 Task: Select the in-Editor option in the preview.
Action: Mouse moved to (41, 638)
Screenshot: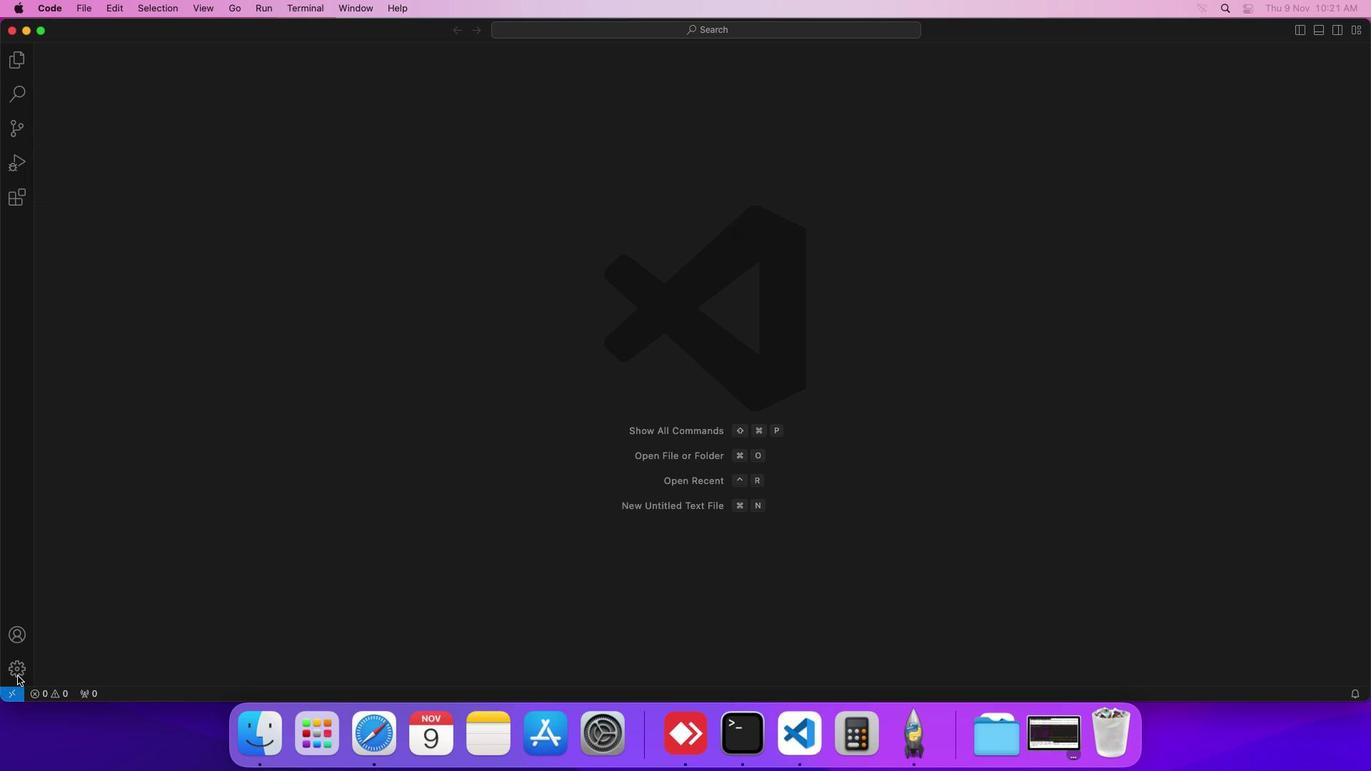 
Action: Mouse pressed left at (41, 638)
Screenshot: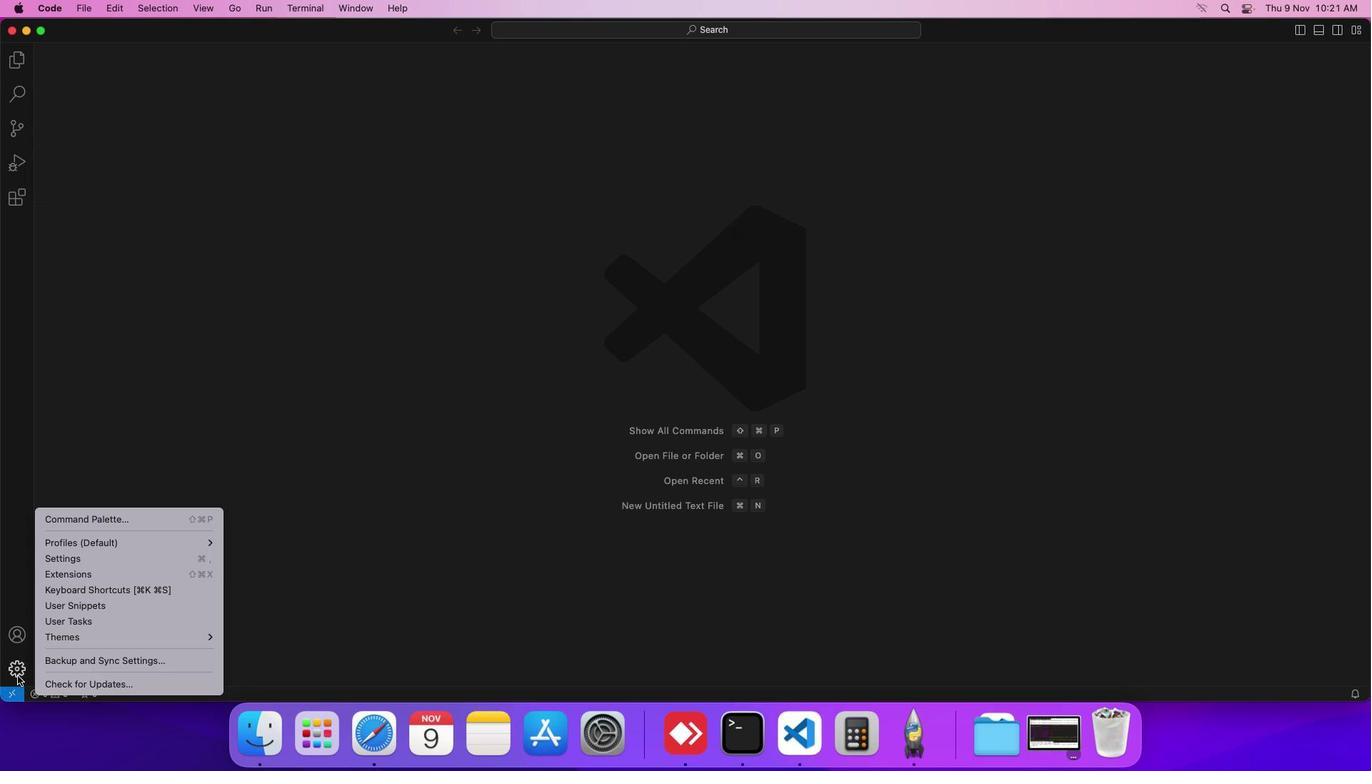 
Action: Mouse moved to (151, 549)
Screenshot: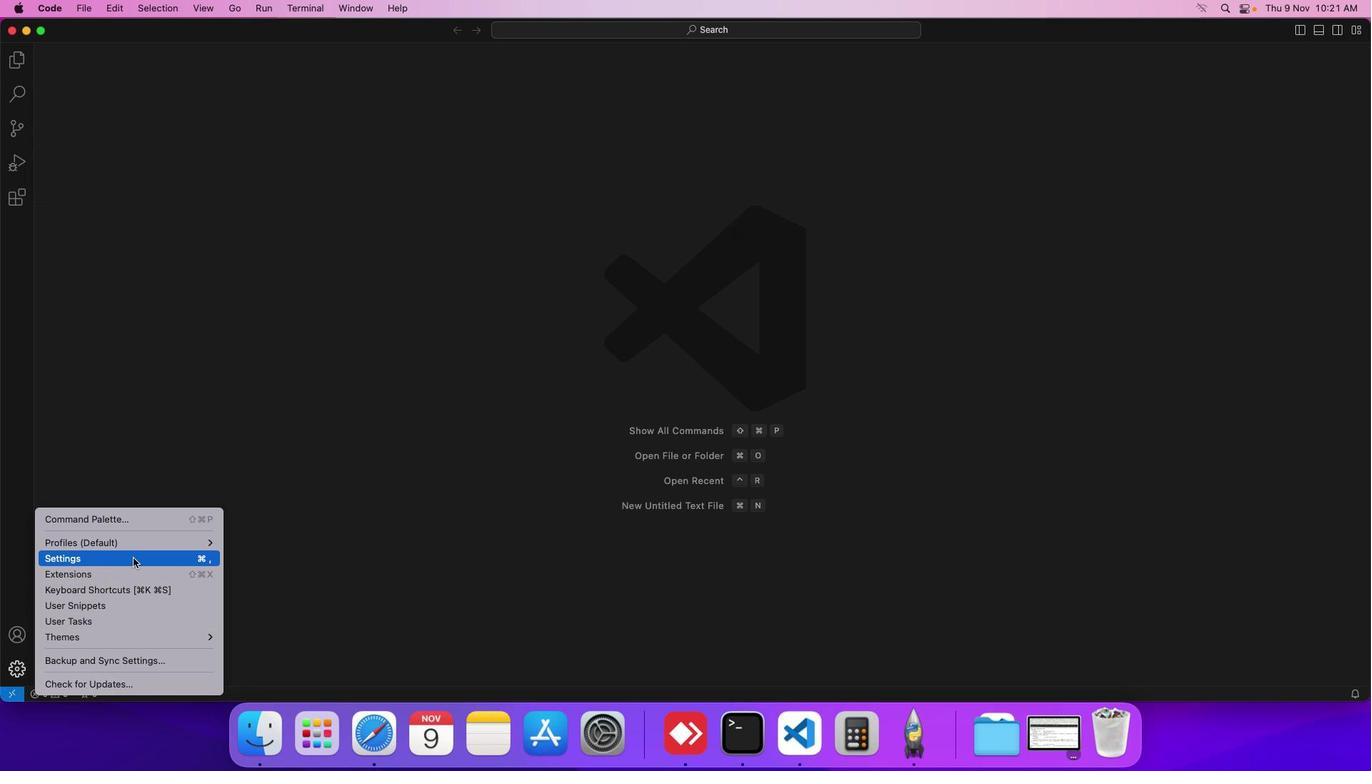 
Action: Mouse pressed left at (151, 549)
Screenshot: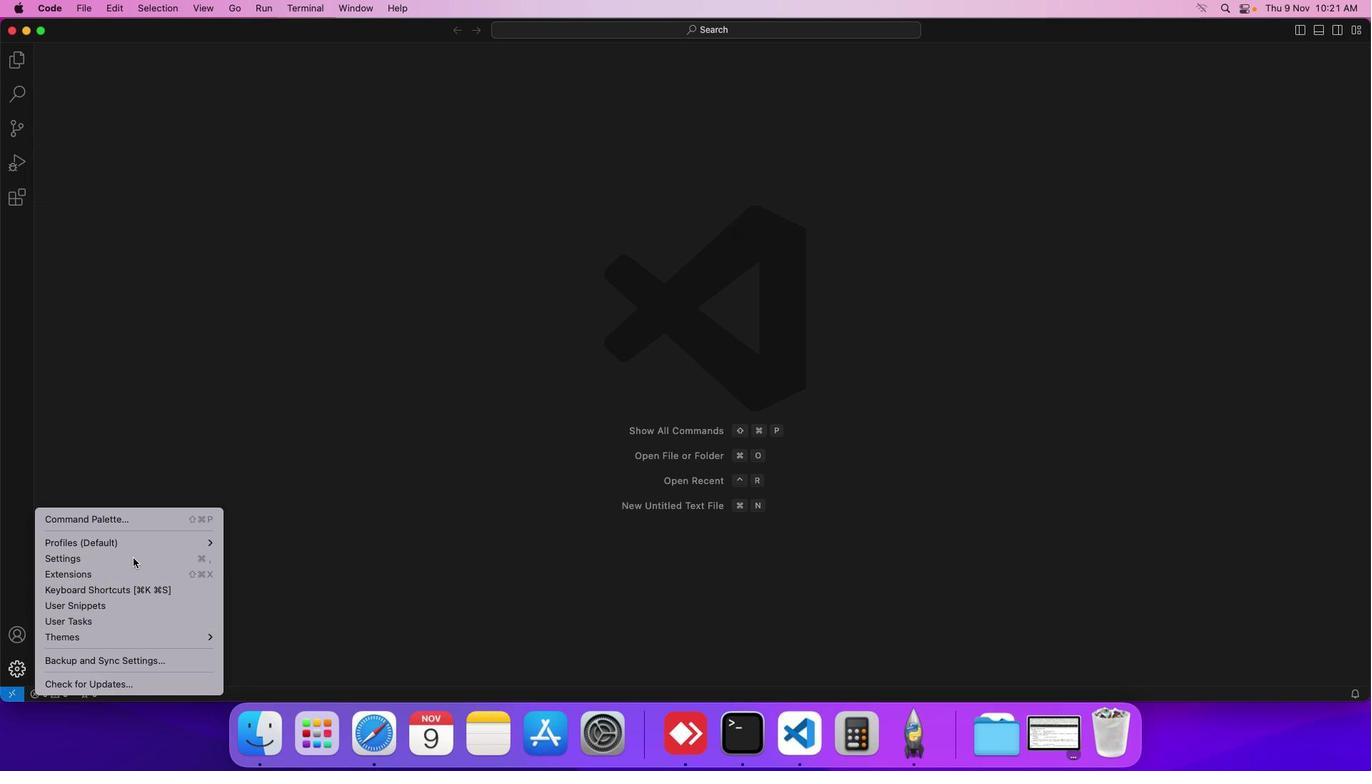 
Action: Mouse moved to (342, 319)
Screenshot: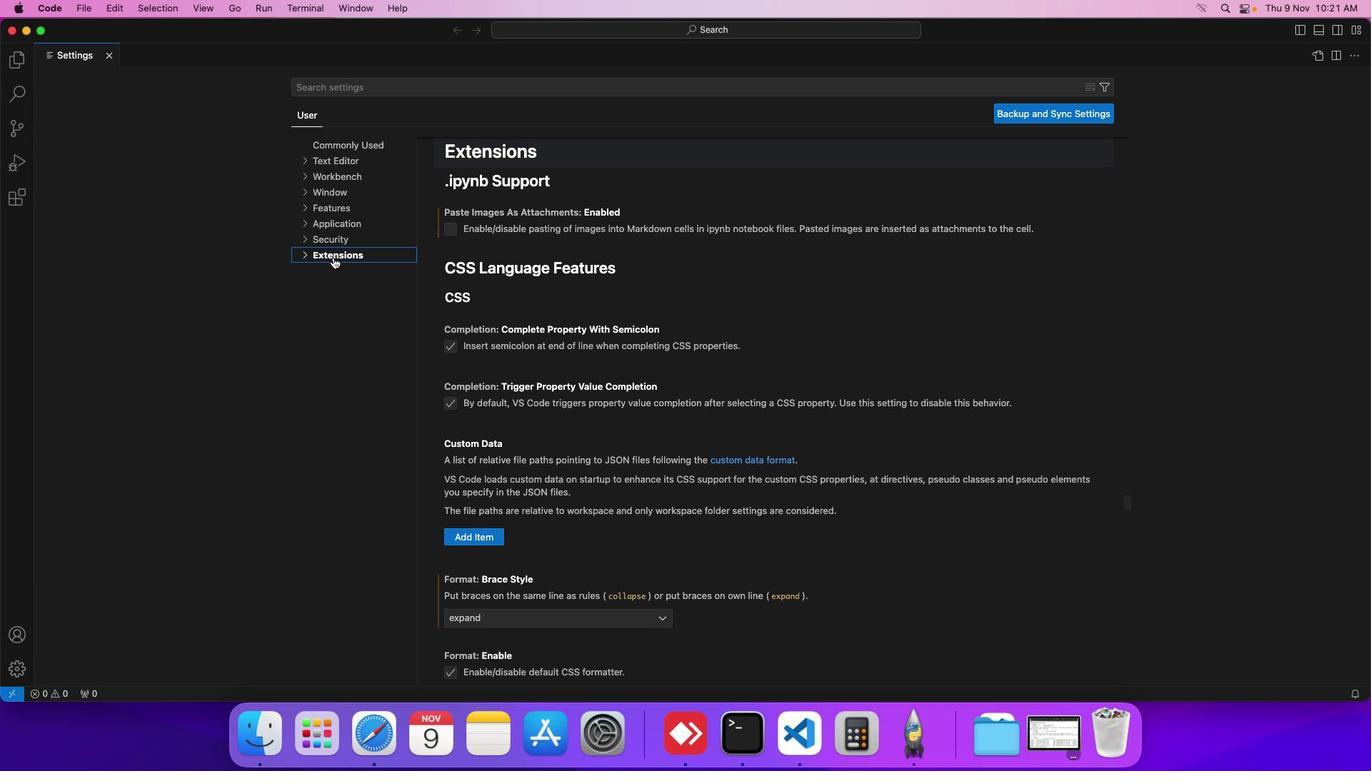 
Action: Mouse pressed left at (342, 319)
Screenshot: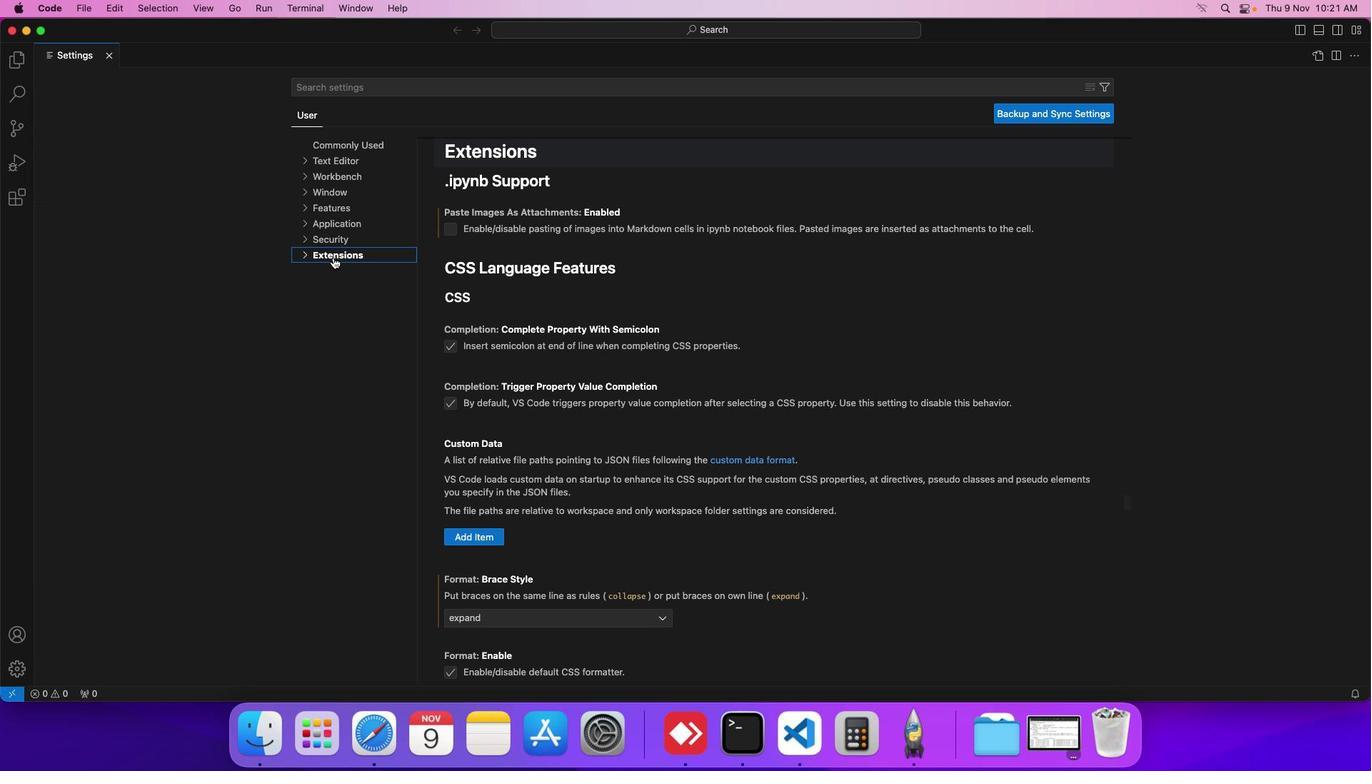 
Action: Mouse moved to (348, 457)
Screenshot: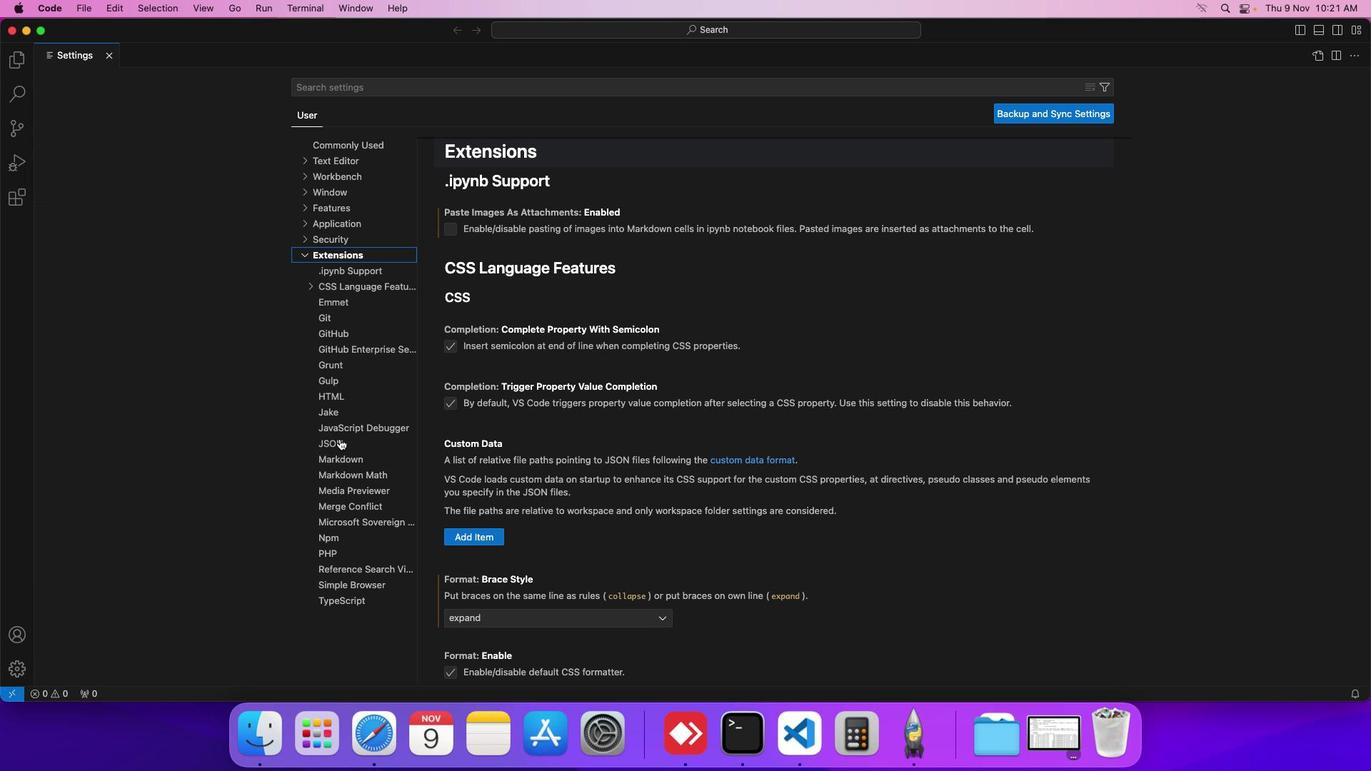 
Action: Mouse pressed left at (348, 457)
Screenshot: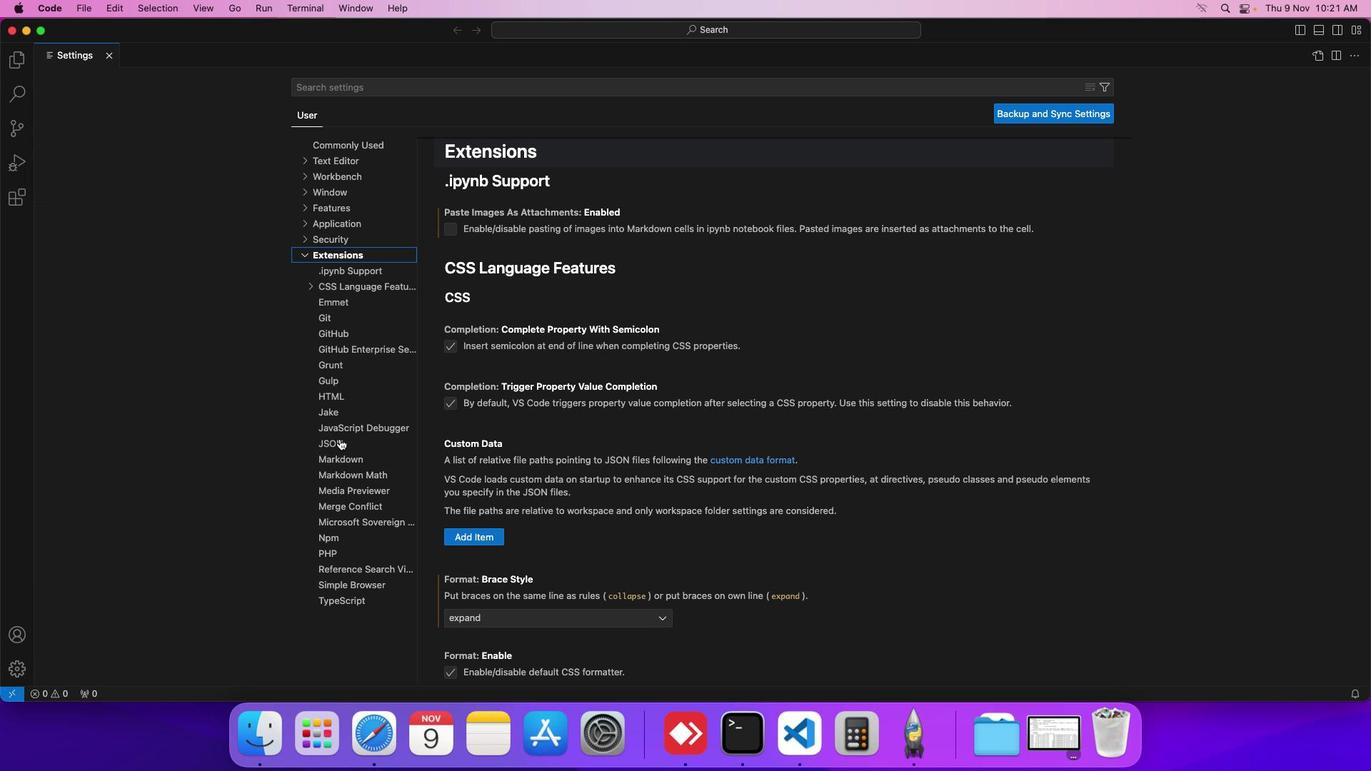 
Action: Mouse moved to (617, 492)
Screenshot: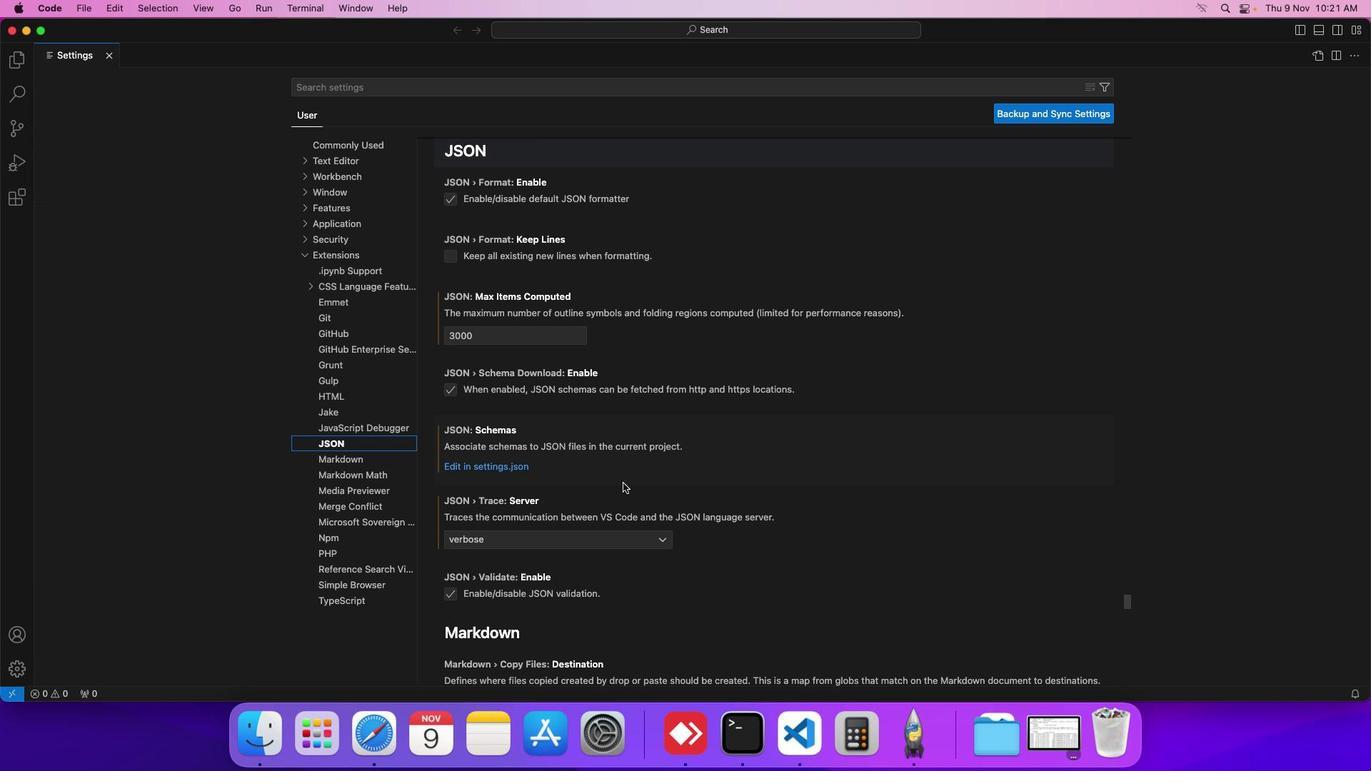 
Action: Mouse scrolled (617, 492) with delta (24, 123)
Screenshot: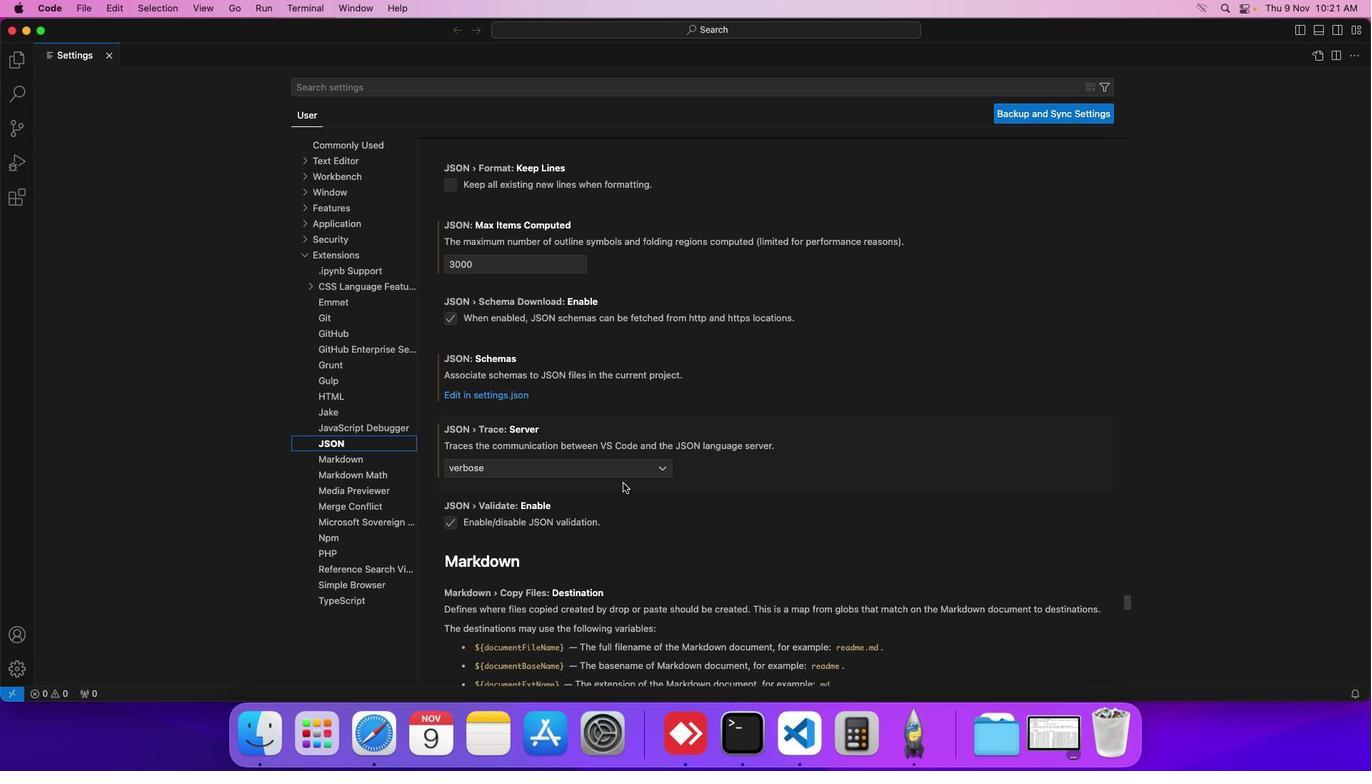 
Action: Mouse scrolled (617, 492) with delta (24, 123)
Screenshot: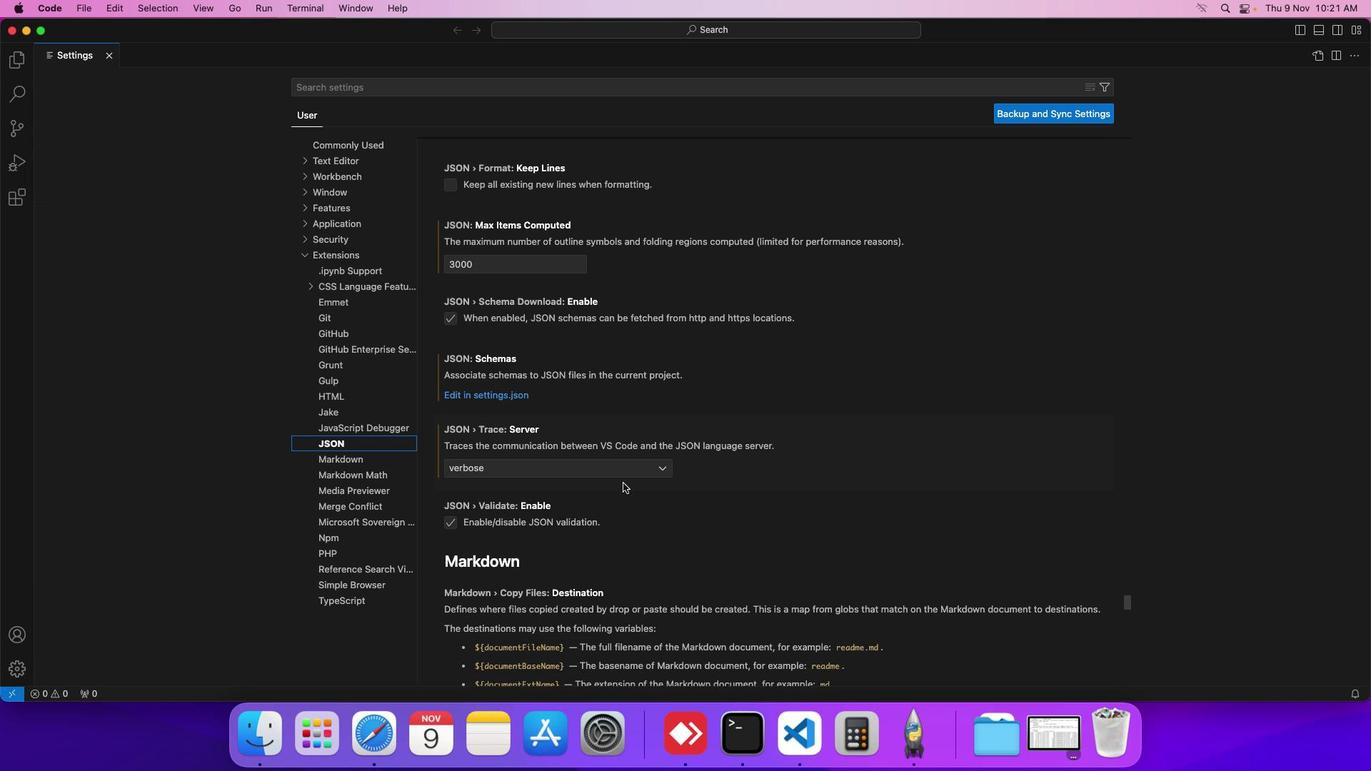 
Action: Mouse scrolled (617, 492) with delta (24, 123)
Screenshot: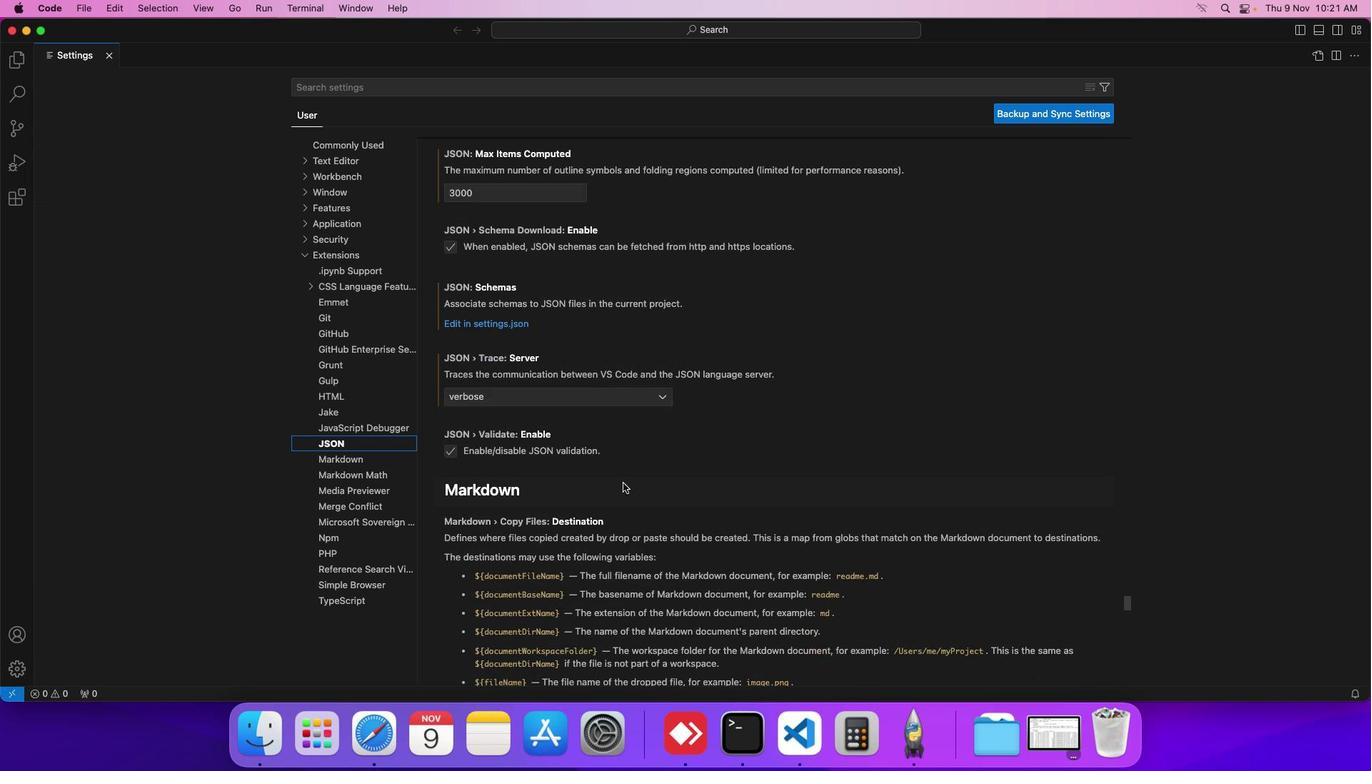 
Action: Mouse scrolled (617, 492) with delta (24, 123)
Screenshot: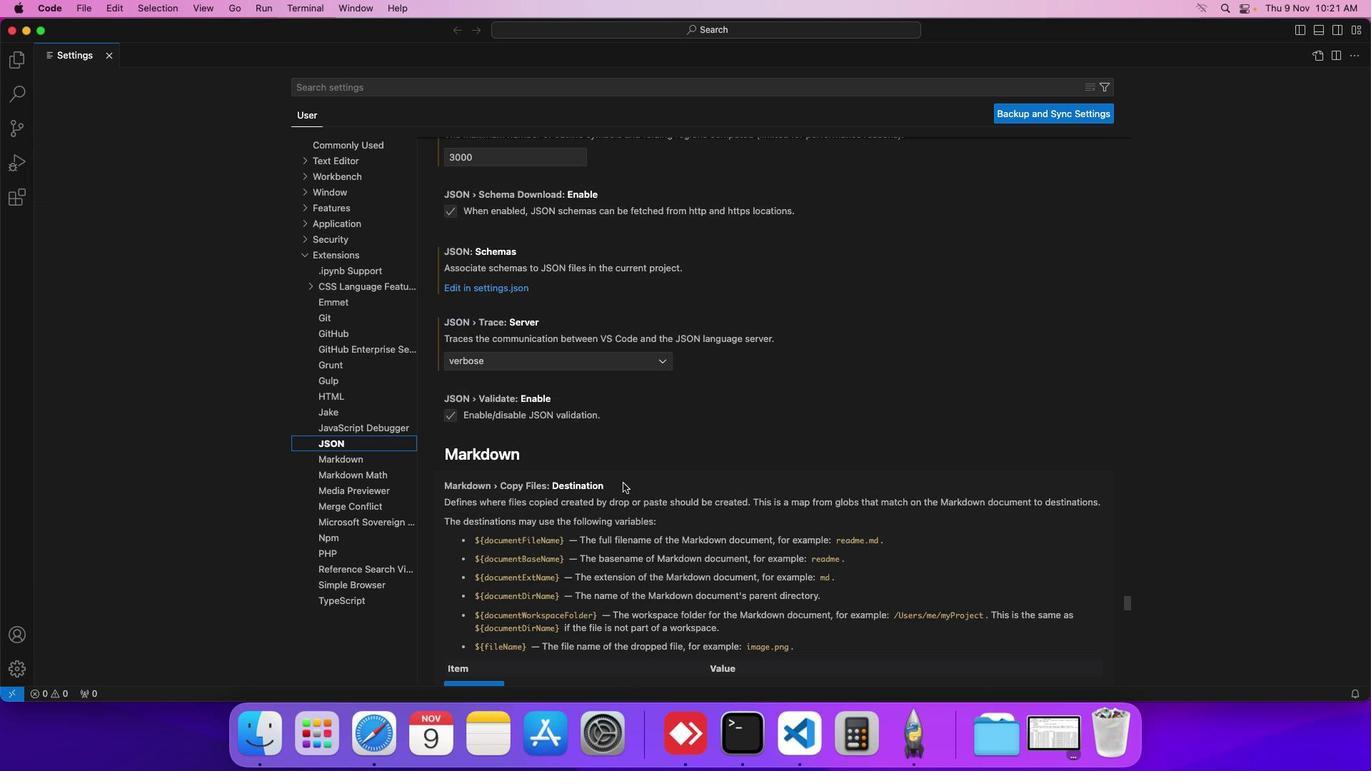 
Action: Mouse scrolled (617, 492) with delta (24, 123)
Screenshot: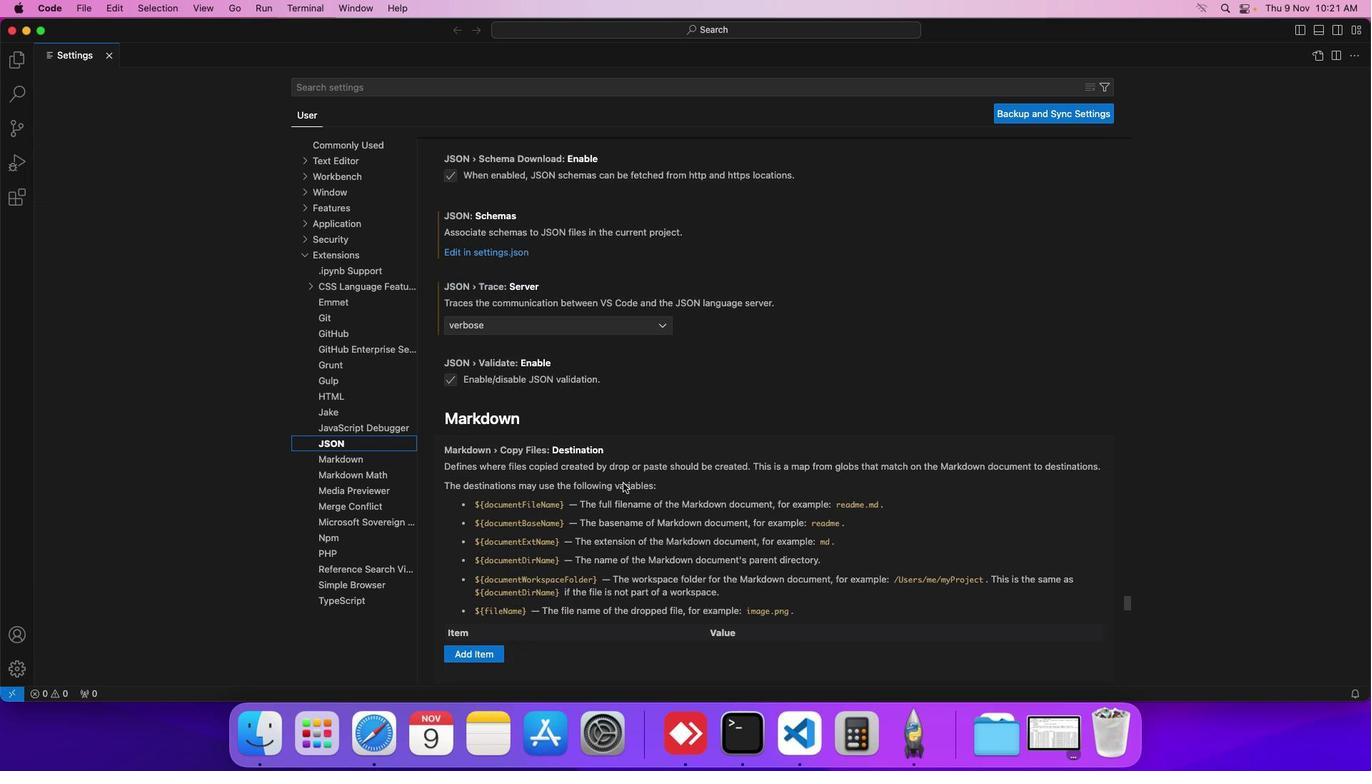 
Action: Mouse scrolled (617, 492) with delta (24, 123)
Screenshot: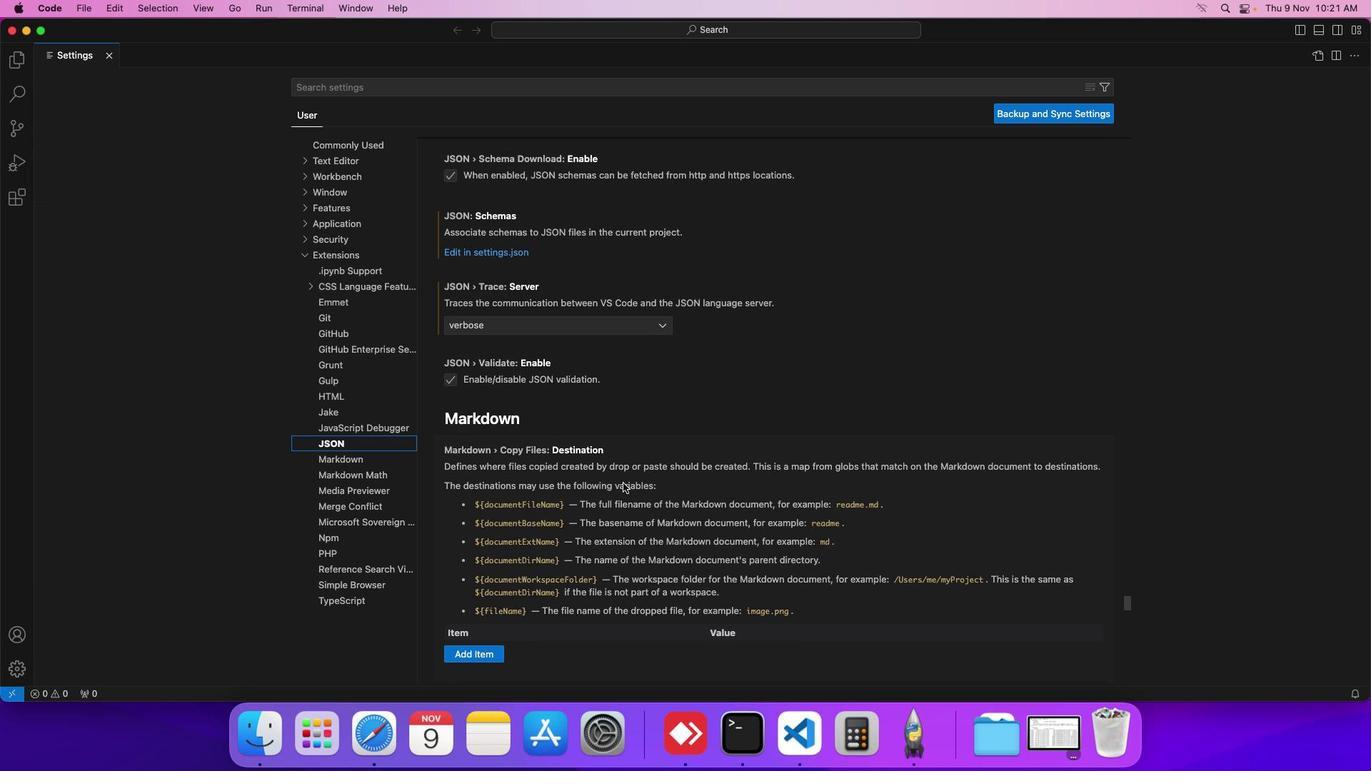 
Action: Mouse scrolled (617, 492) with delta (24, 123)
Screenshot: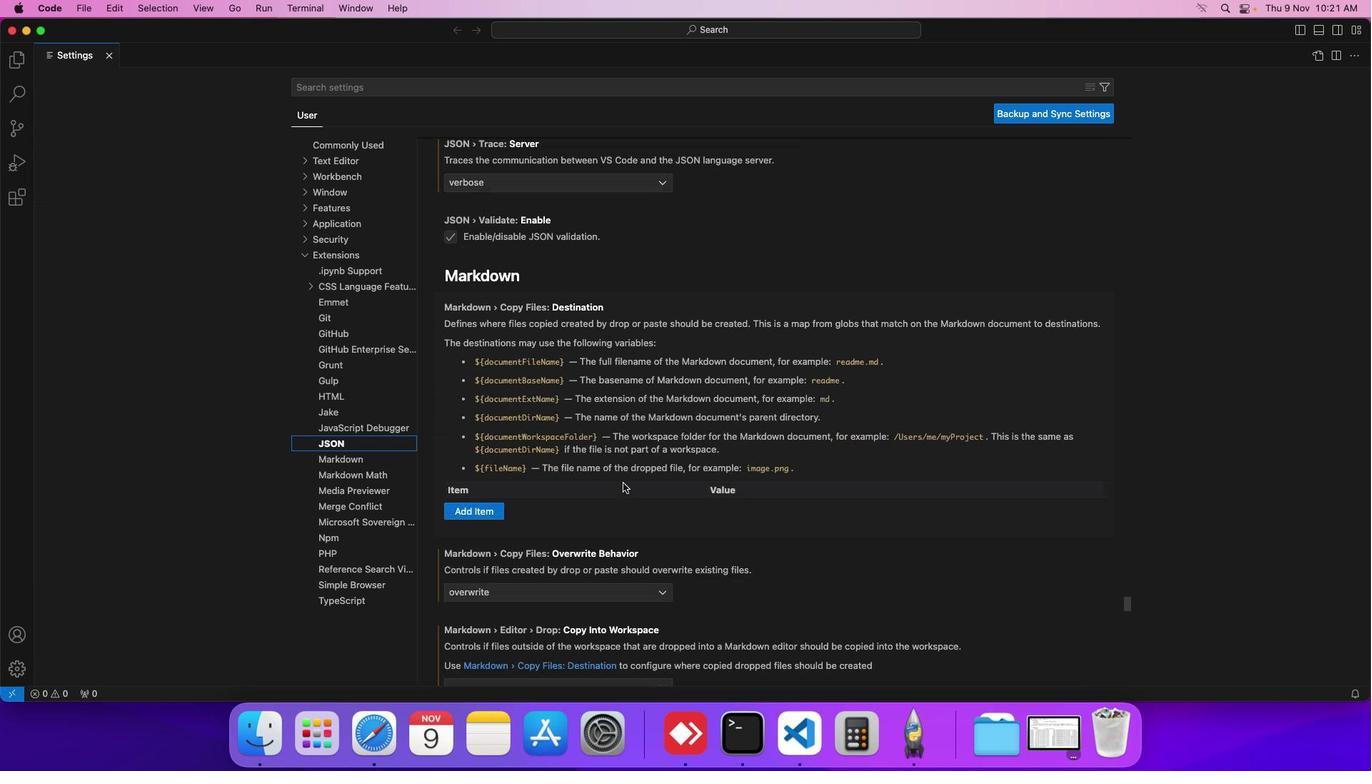 
Action: Mouse scrolled (617, 492) with delta (24, 123)
Screenshot: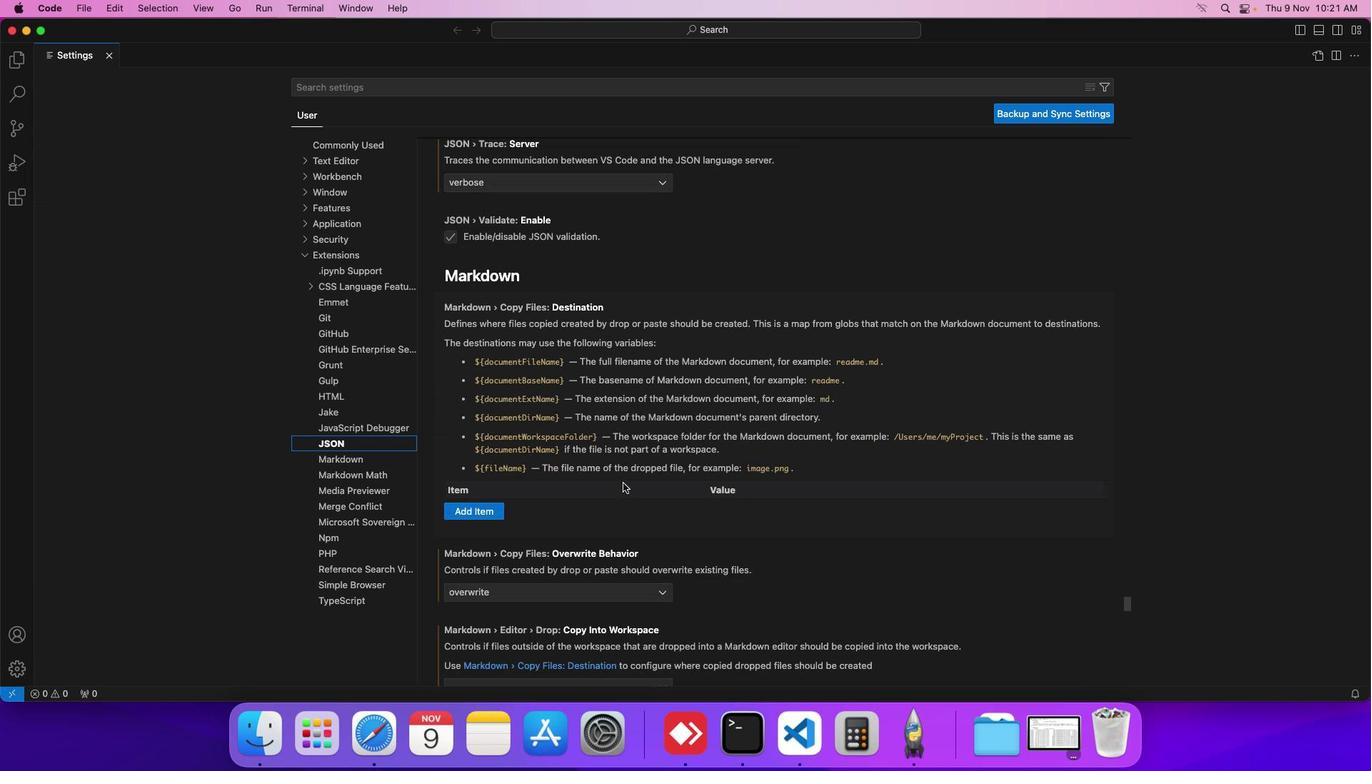 
Action: Mouse scrolled (617, 492) with delta (24, 122)
Screenshot: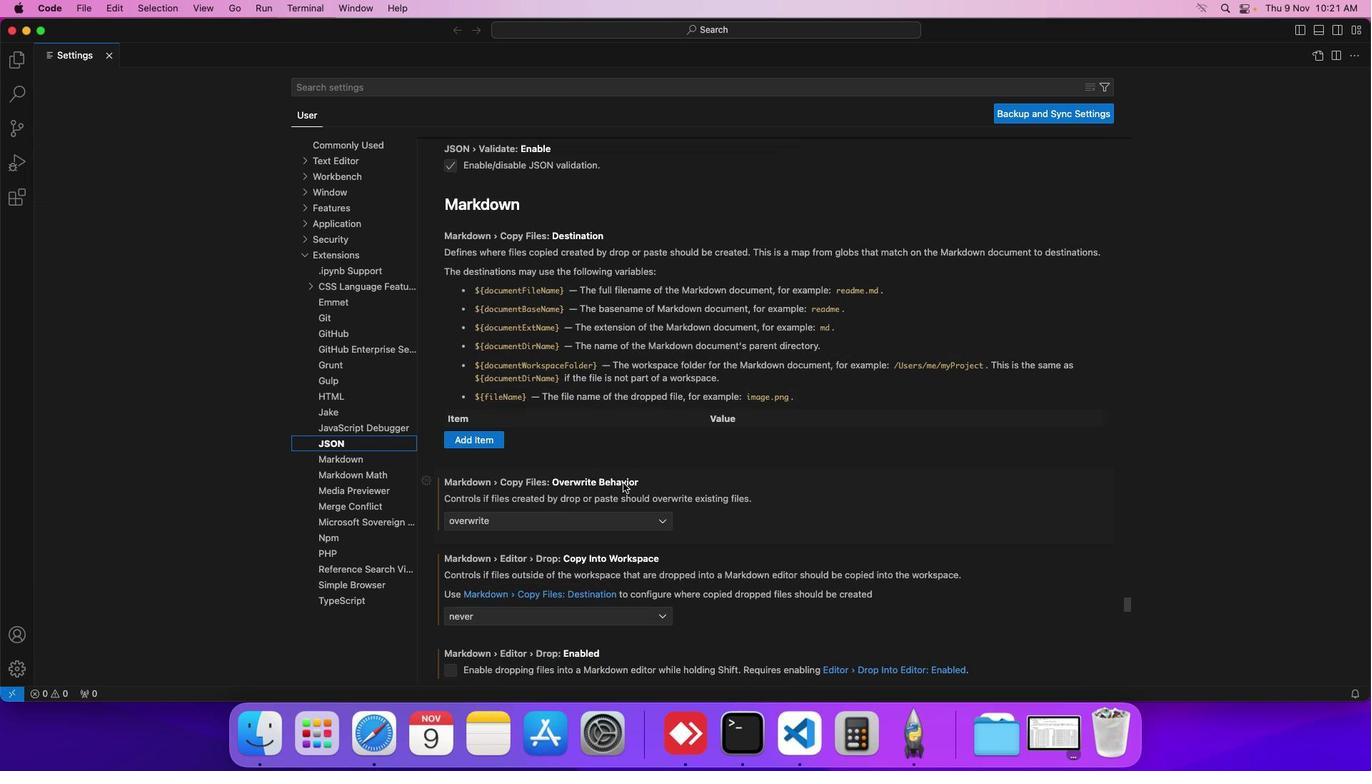 
Action: Mouse scrolled (617, 492) with delta (24, 122)
Screenshot: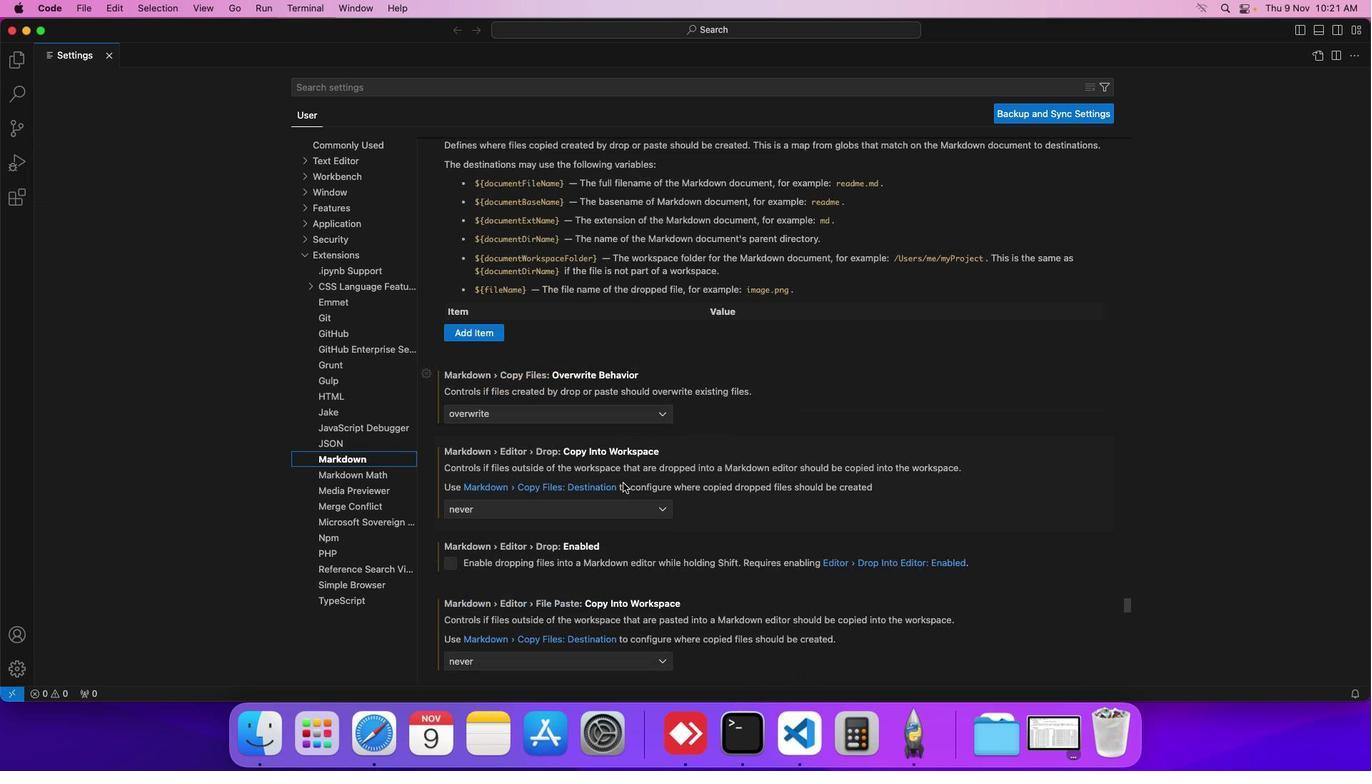
Action: Mouse scrolled (617, 492) with delta (24, 122)
Screenshot: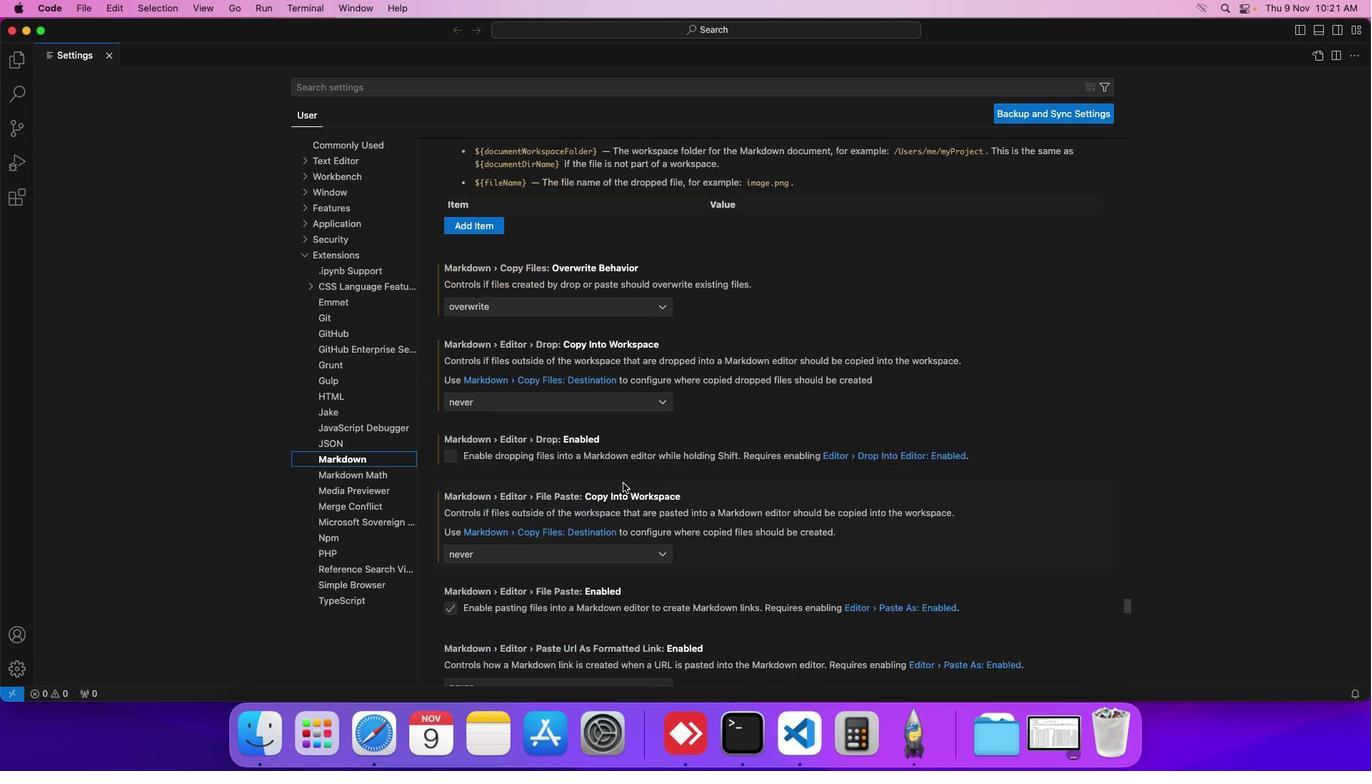 
Action: Mouse scrolled (617, 492) with delta (24, 122)
Screenshot: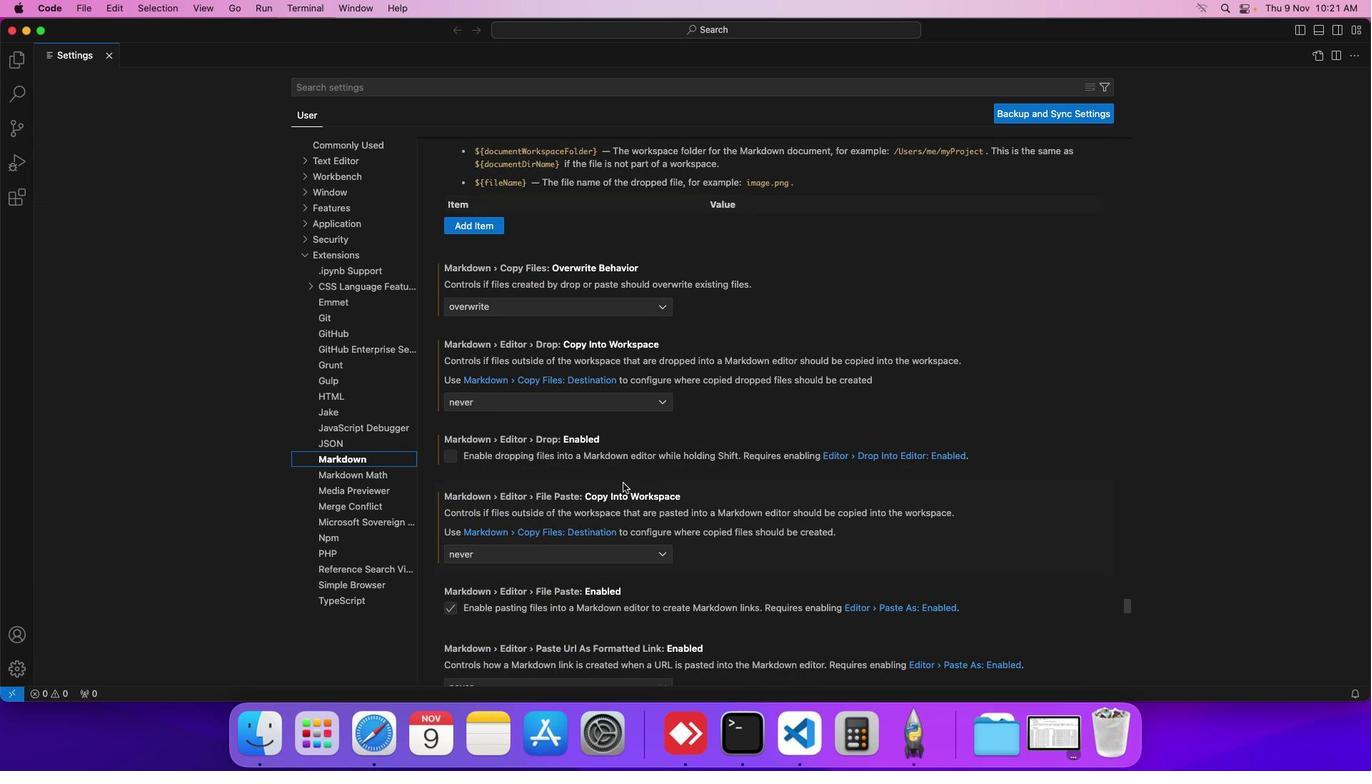 
Action: Mouse scrolled (617, 492) with delta (24, 123)
Screenshot: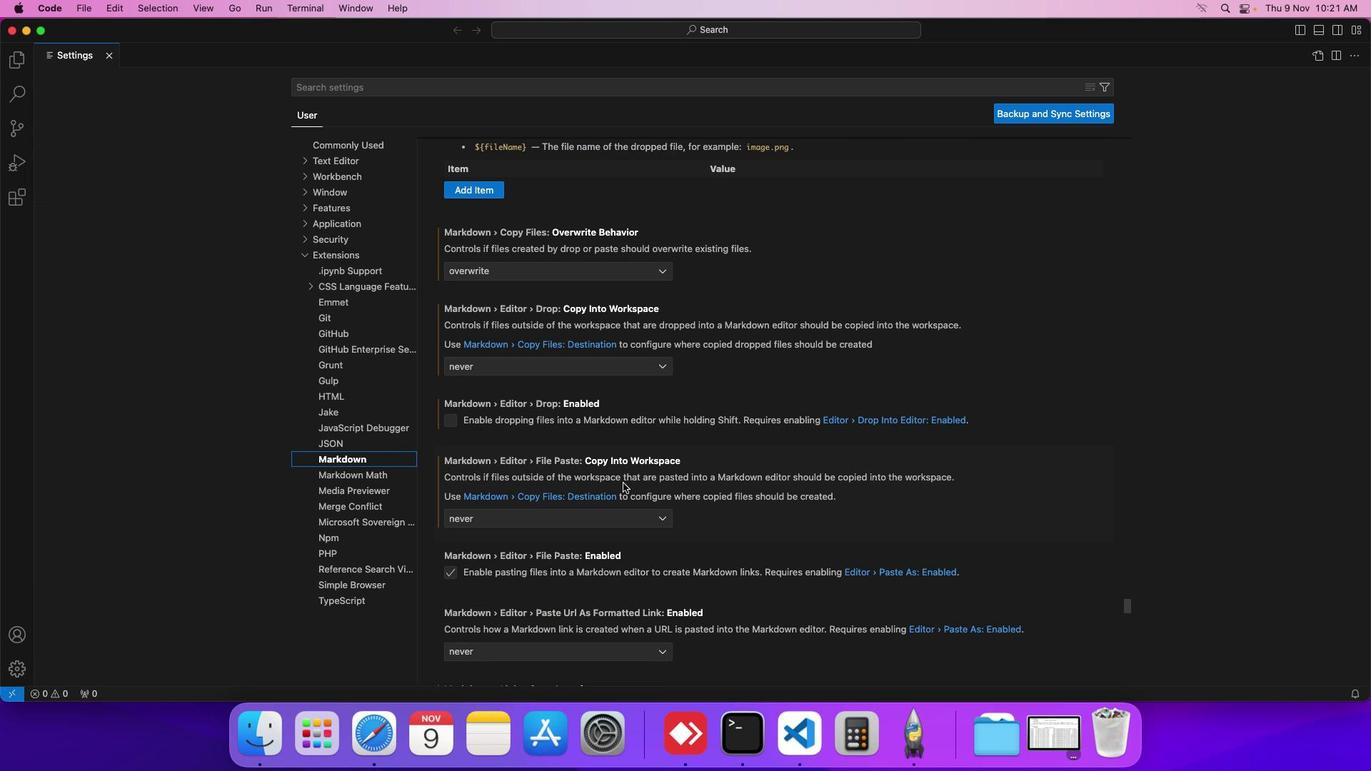
Action: Mouse scrolled (617, 492) with delta (24, 123)
Screenshot: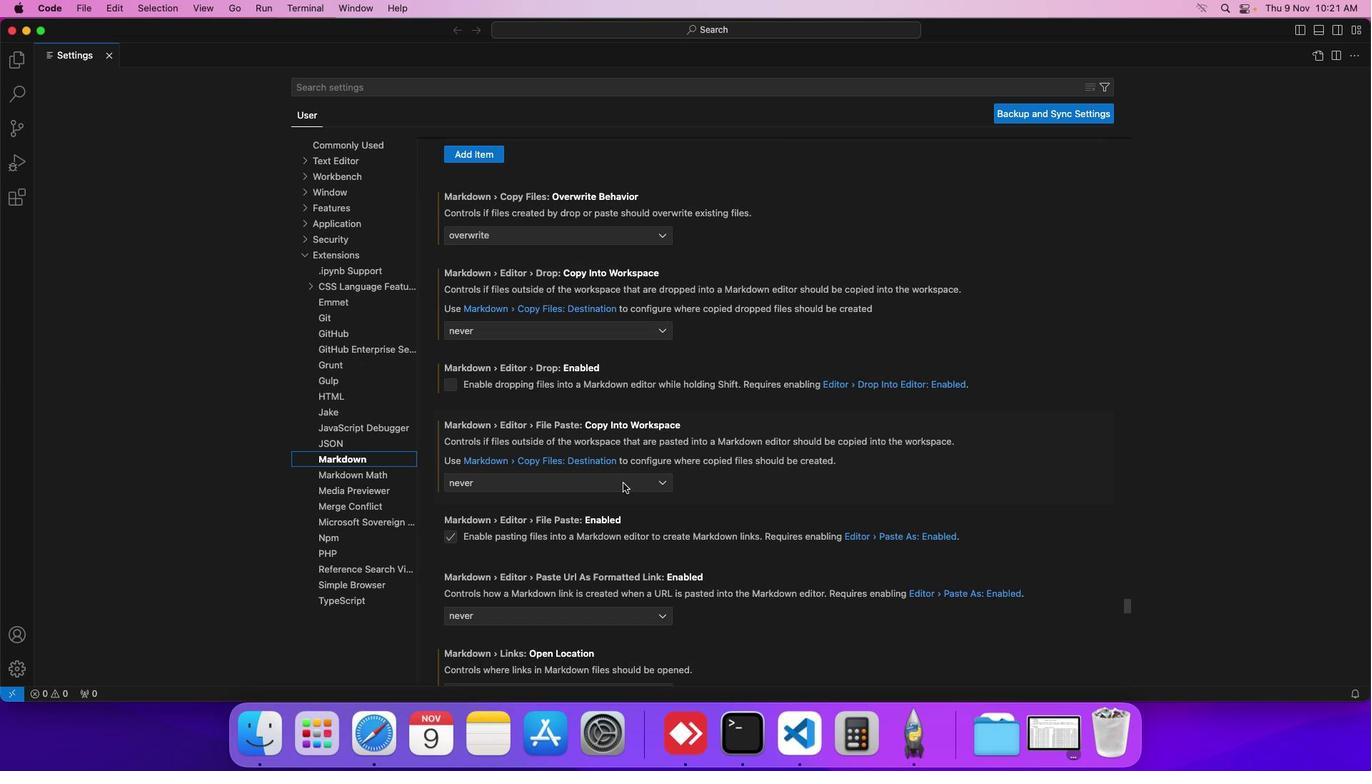 
Action: Mouse scrolled (617, 492) with delta (24, 123)
Screenshot: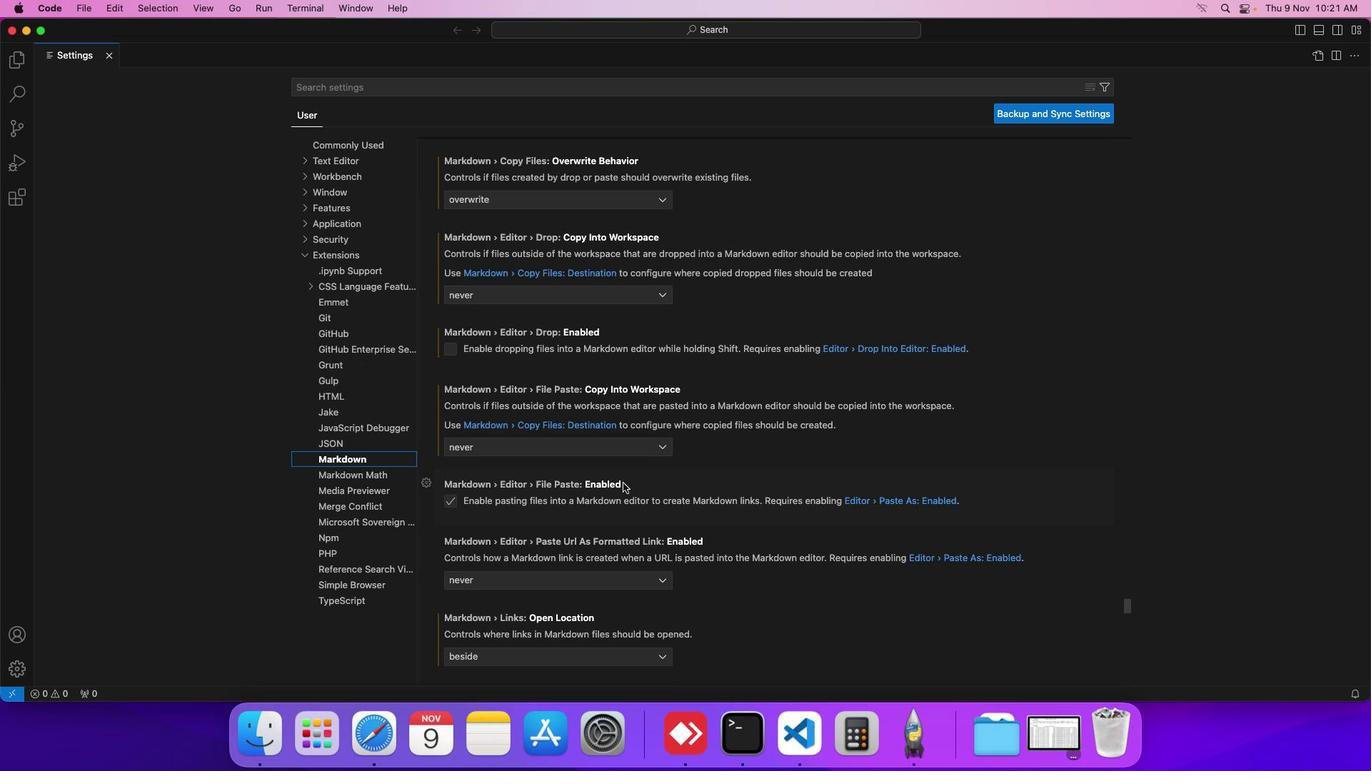 
Action: Mouse scrolled (617, 492) with delta (24, 123)
Screenshot: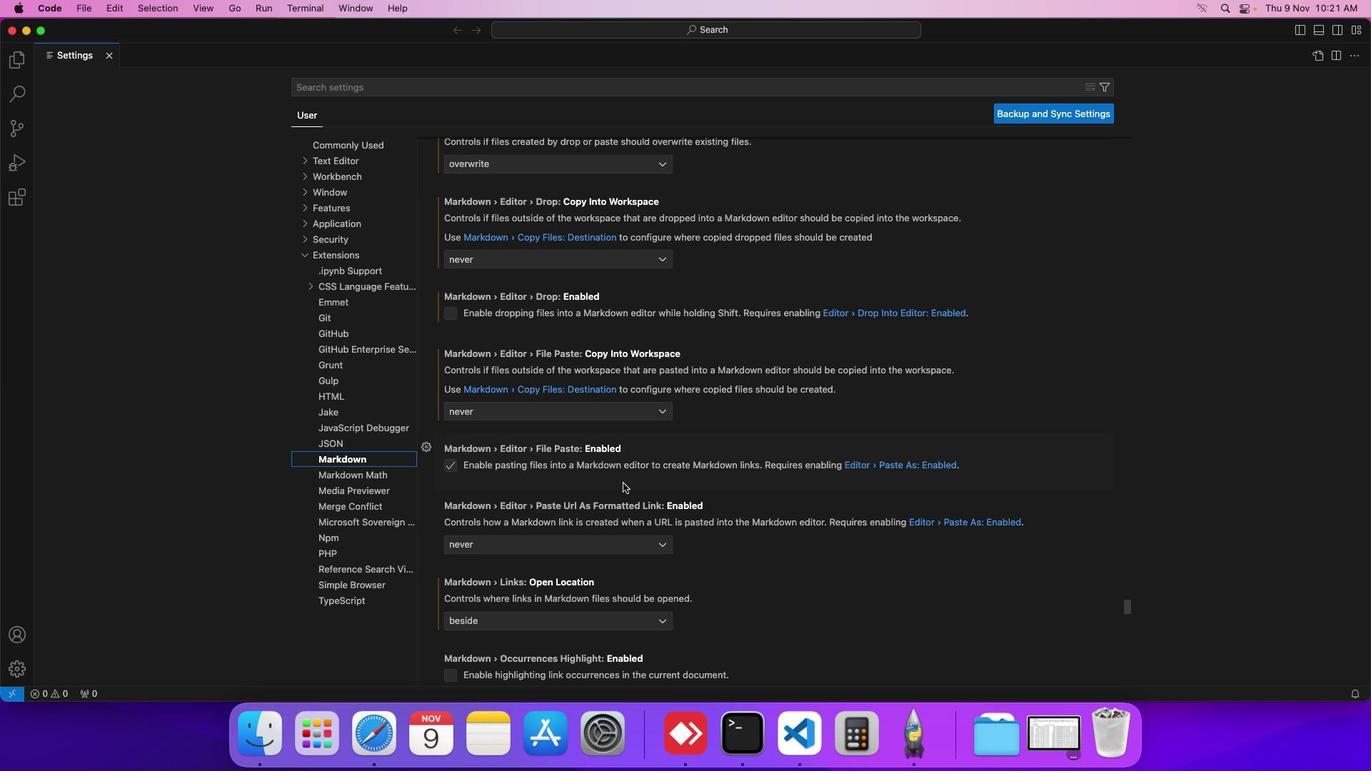 
Action: Mouse scrolled (617, 492) with delta (24, 123)
Screenshot: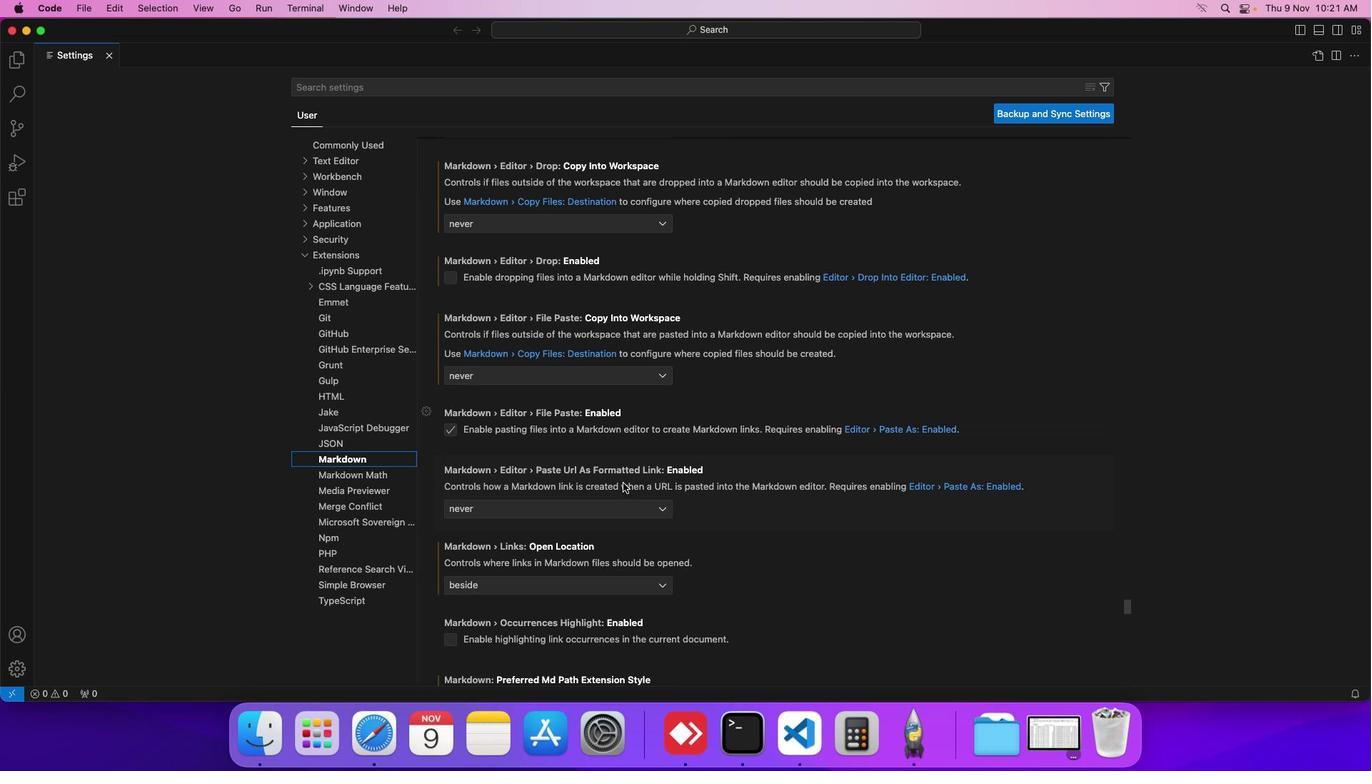 
Action: Mouse scrolled (617, 492) with delta (24, 123)
Screenshot: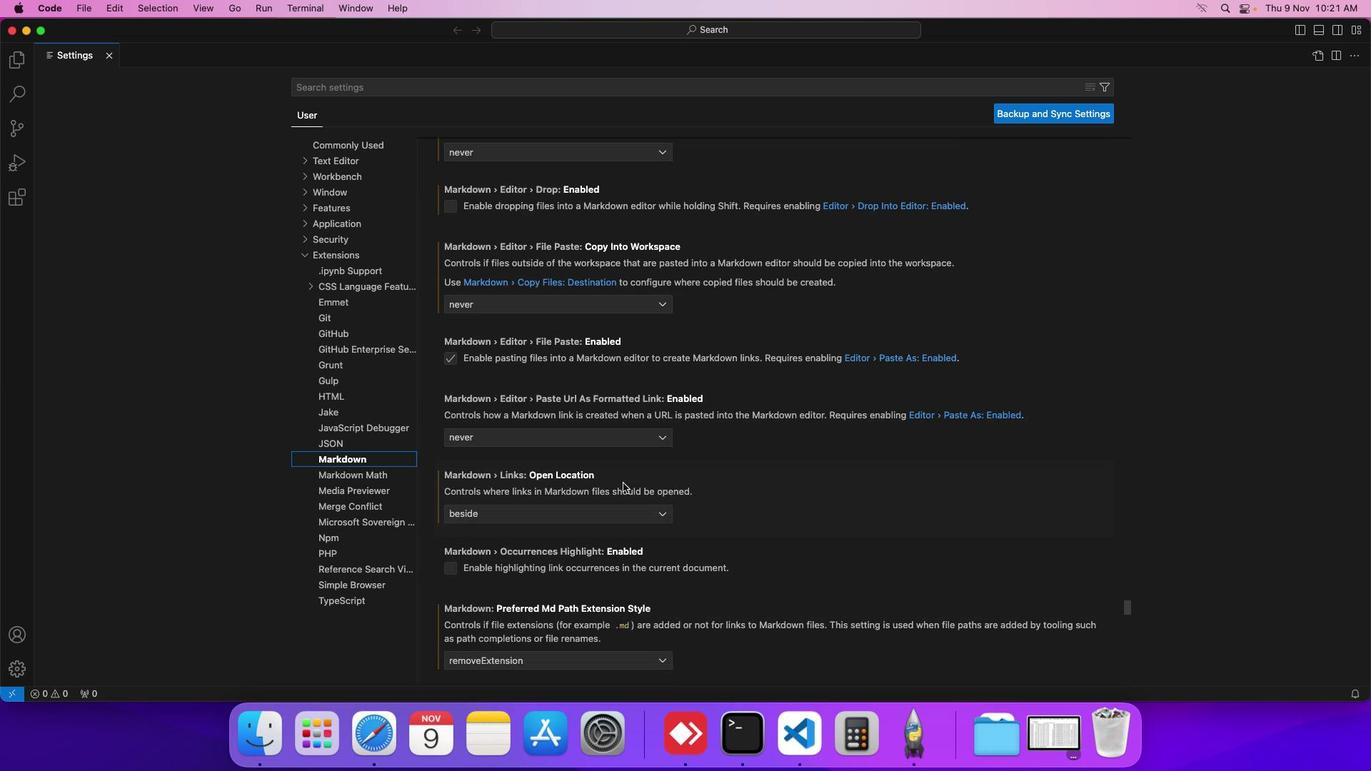 
Action: Mouse scrolled (617, 492) with delta (24, 123)
Screenshot: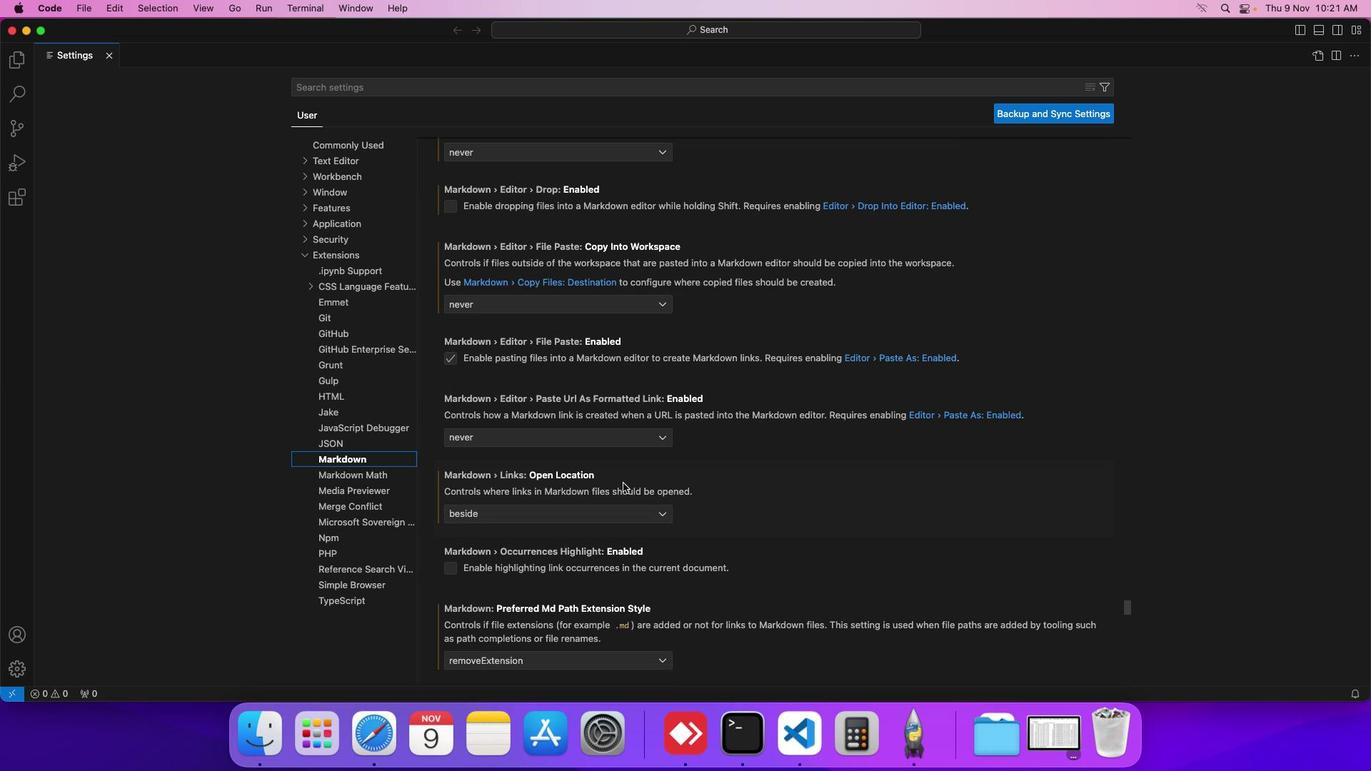 
Action: Mouse scrolled (617, 492) with delta (24, 123)
Screenshot: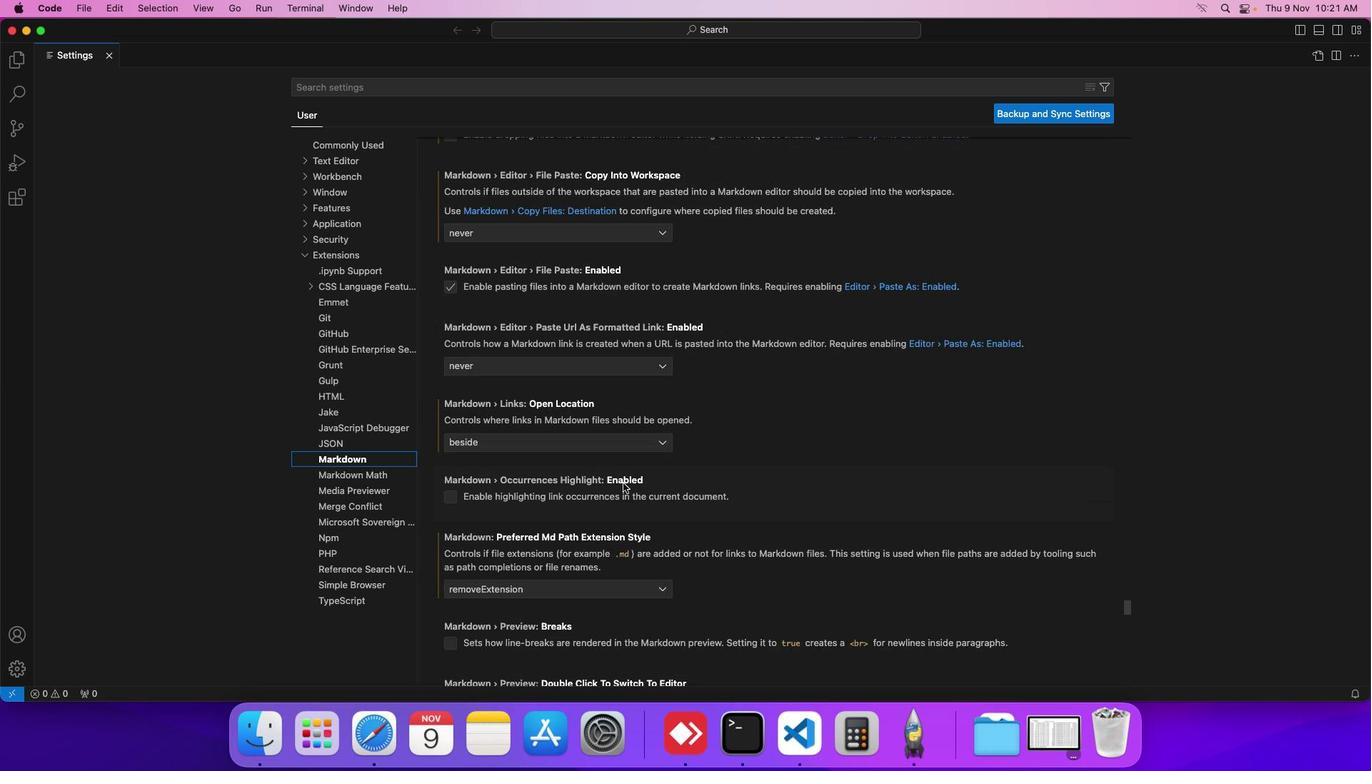 
Action: Mouse scrolled (617, 492) with delta (24, 123)
Screenshot: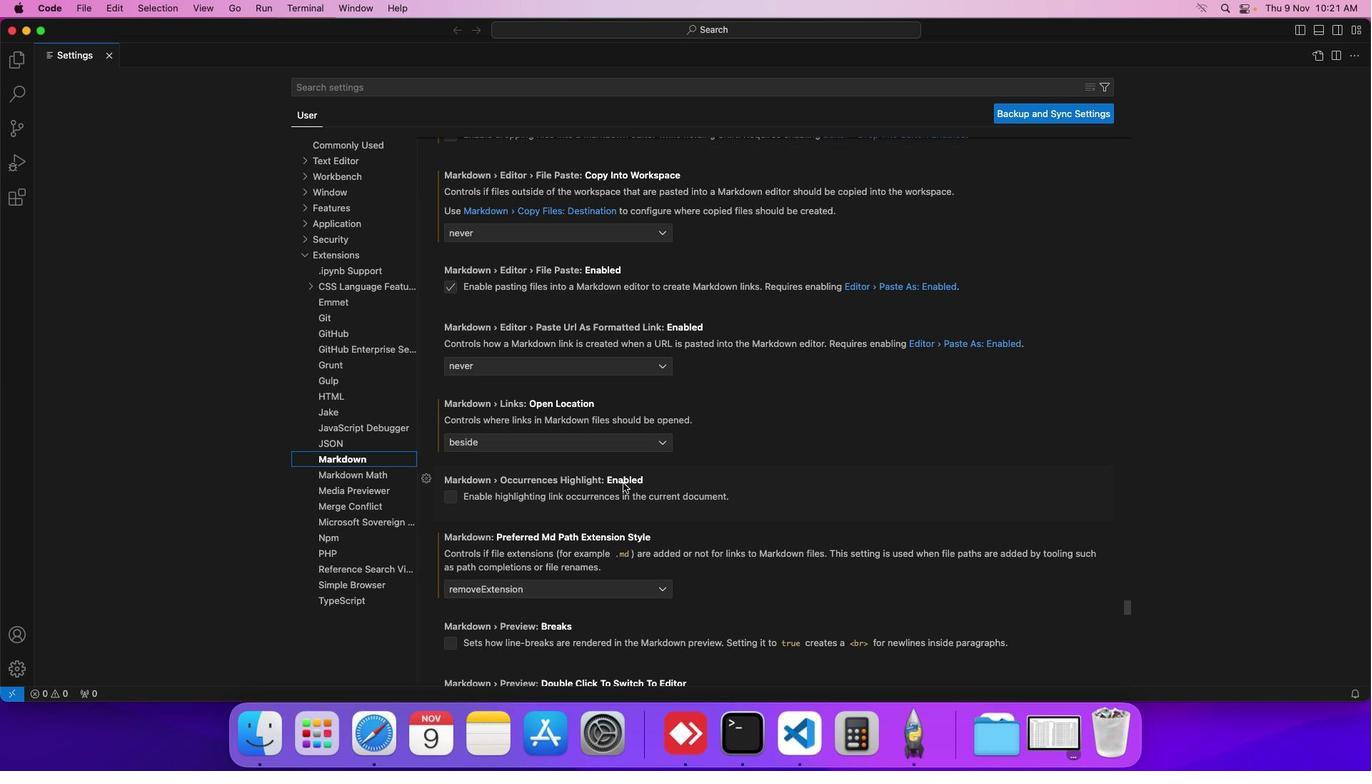 
Action: Mouse scrolled (617, 492) with delta (24, 123)
Screenshot: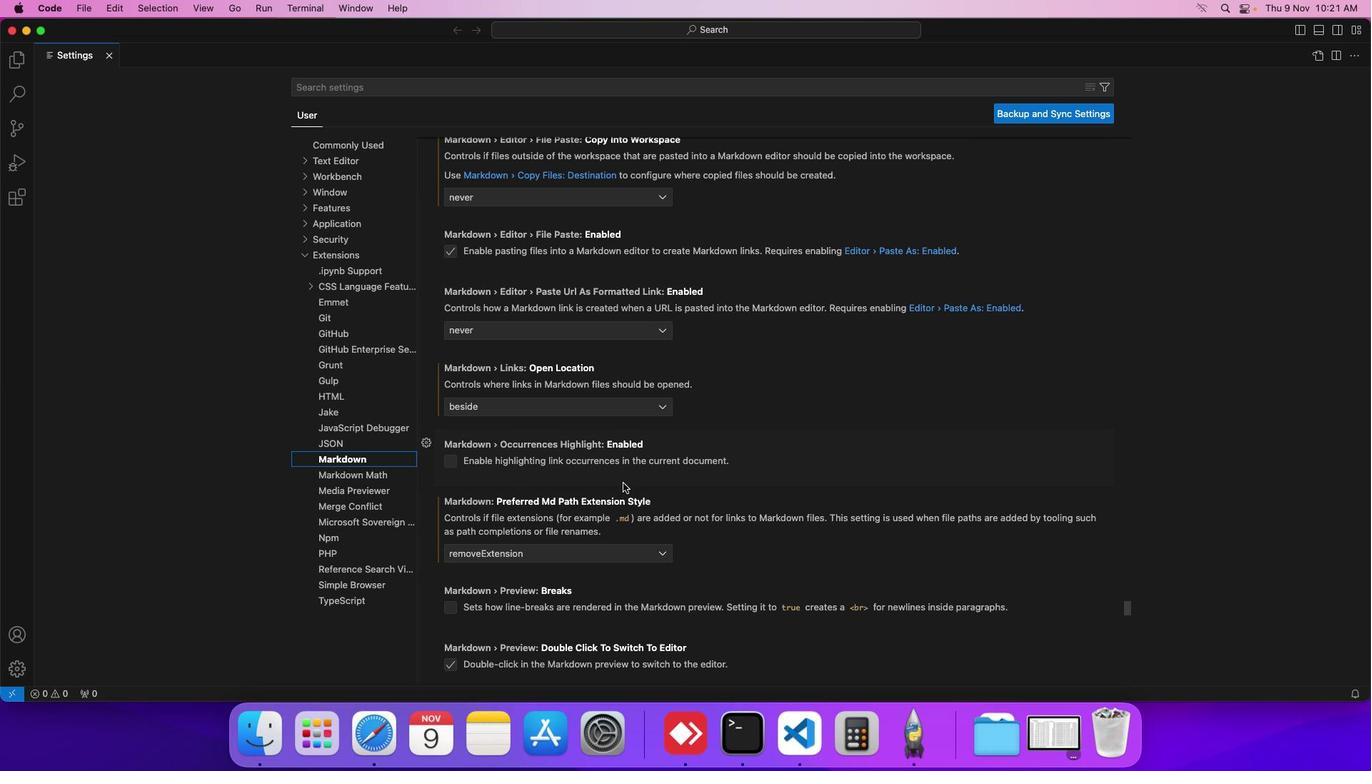 
Action: Mouse scrolled (617, 492) with delta (24, 123)
Screenshot: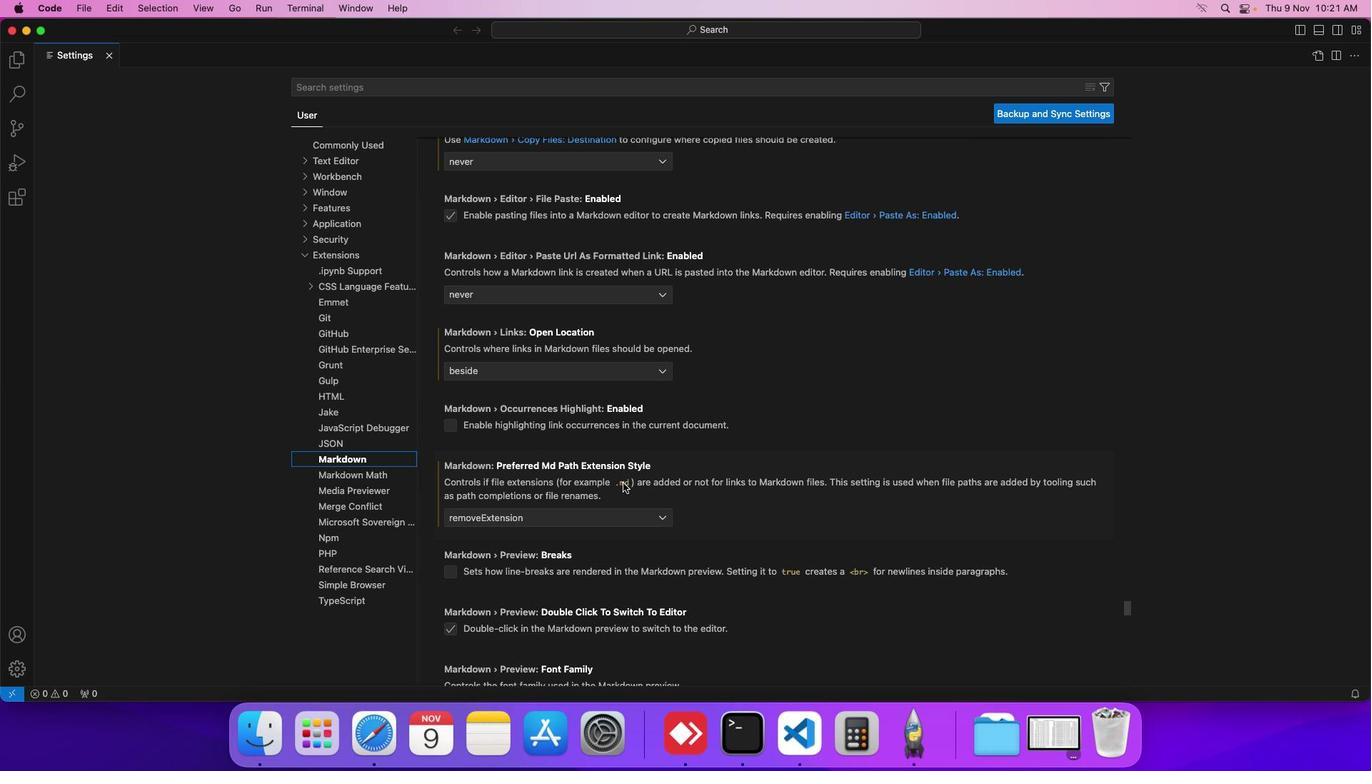 
Action: Mouse scrolled (617, 492) with delta (24, 123)
Screenshot: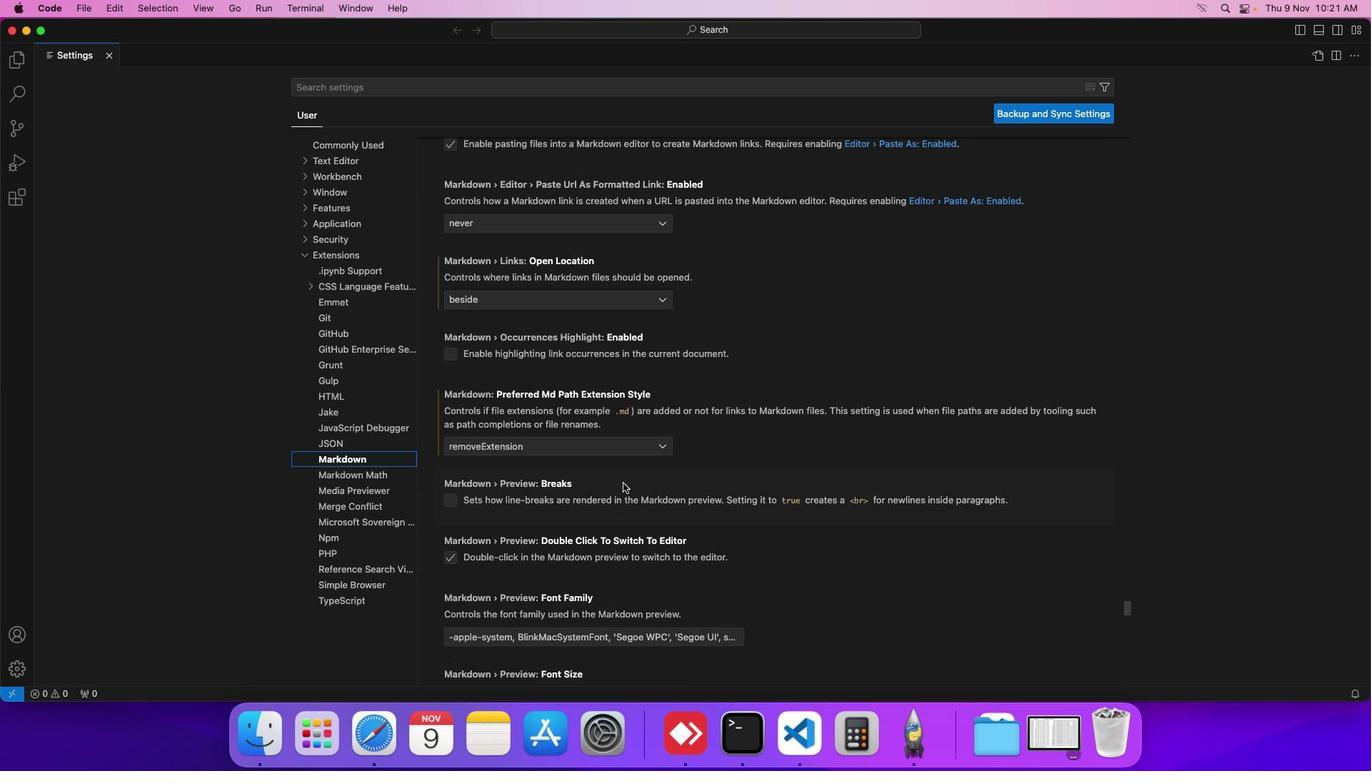 
Action: Mouse scrolled (617, 492) with delta (24, 123)
Screenshot: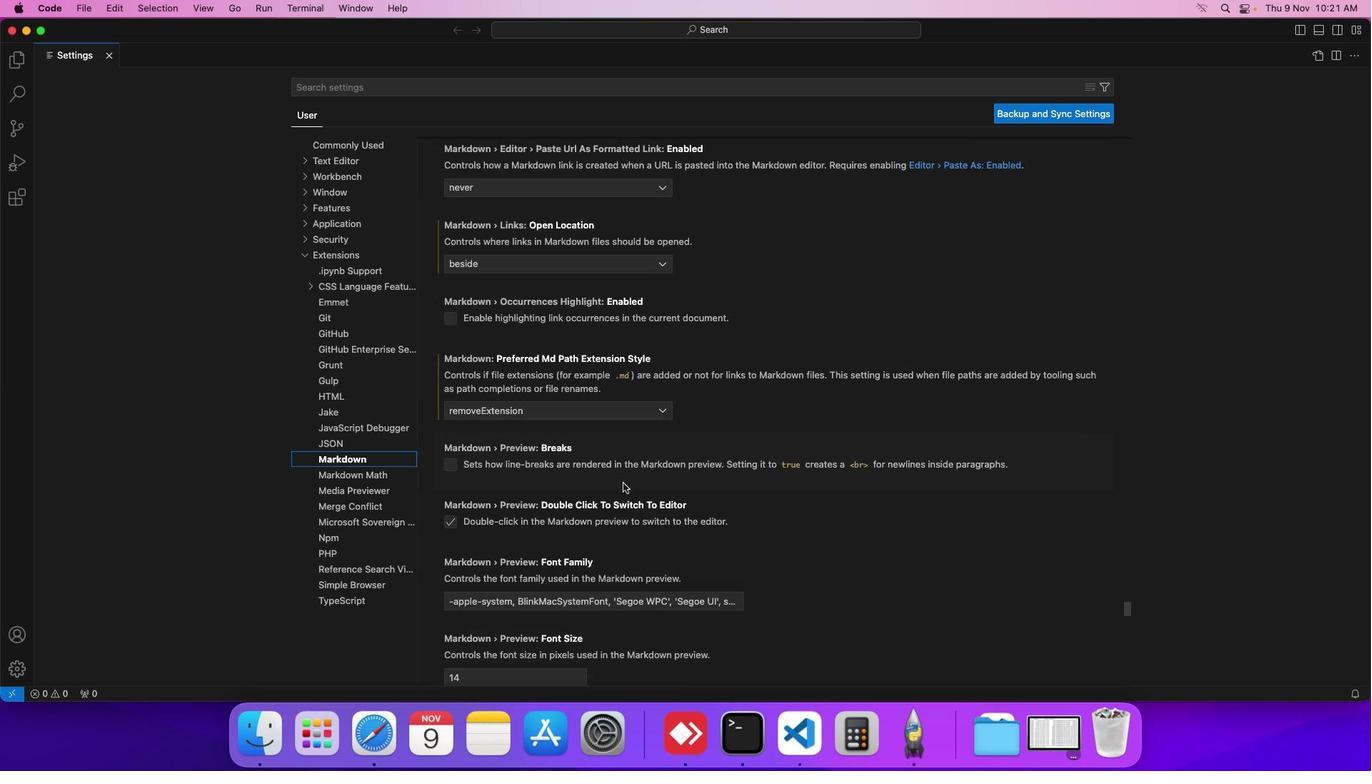 
Action: Mouse scrolled (617, 492) with delta (24, 123)
Screenshot: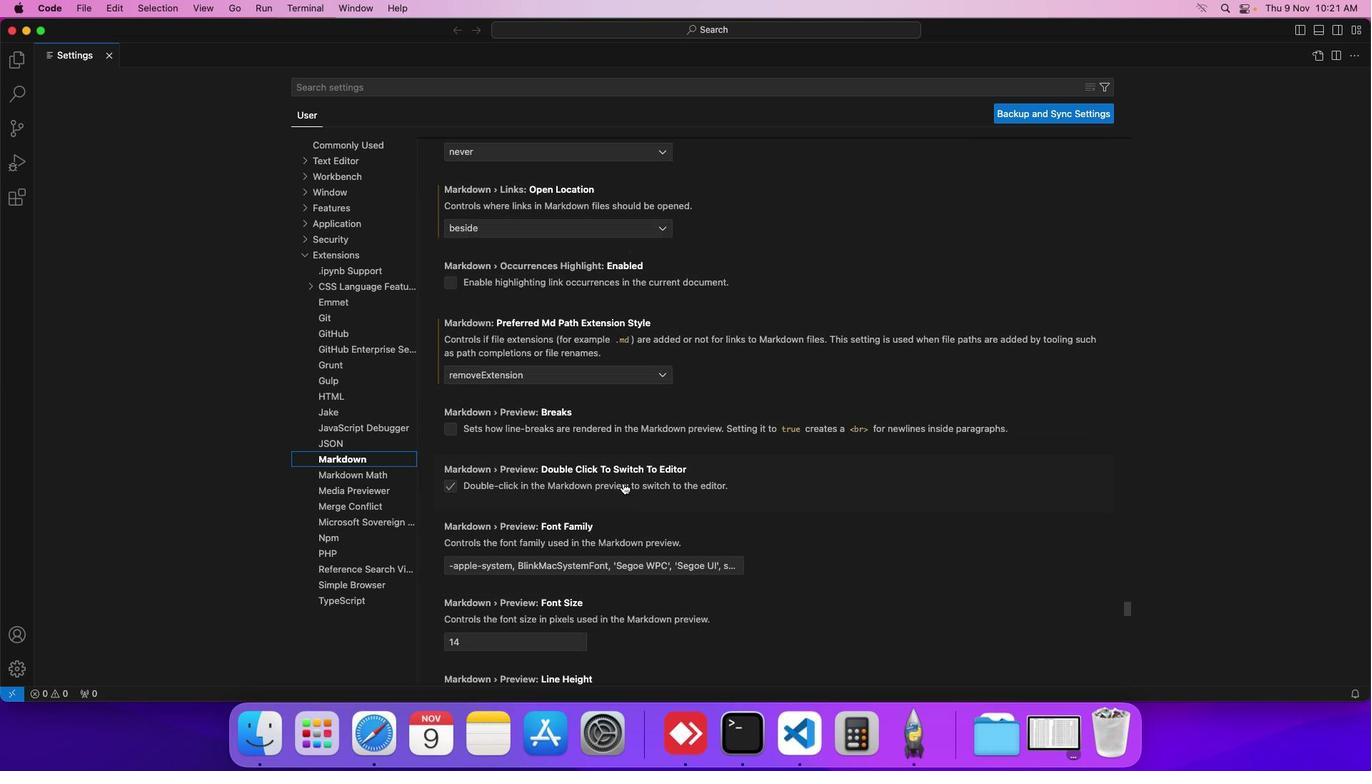 
Action: Mouse scrolled (617, 492) with delta (24, 123)
Screenshot: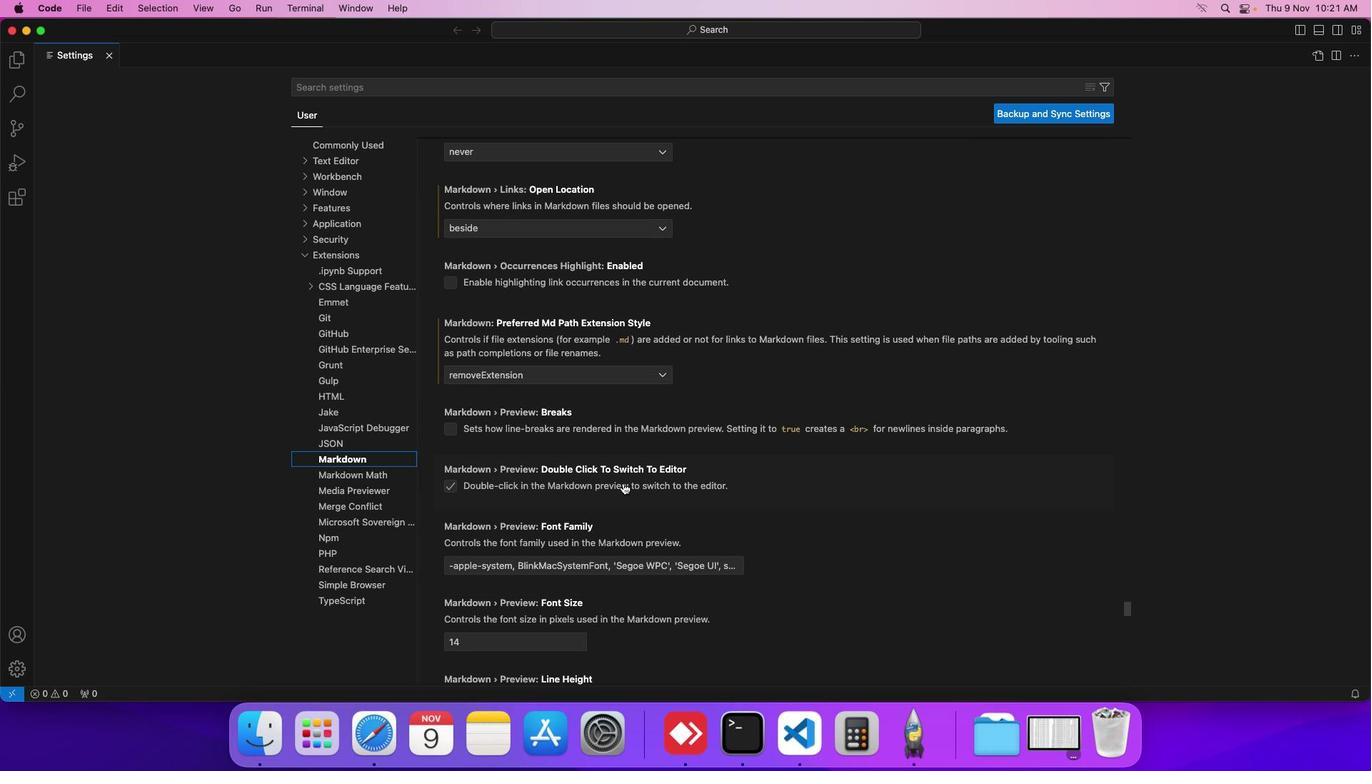 
Action: Mouse scrolled (617, 492) with delta (24, 123)
Screenshot: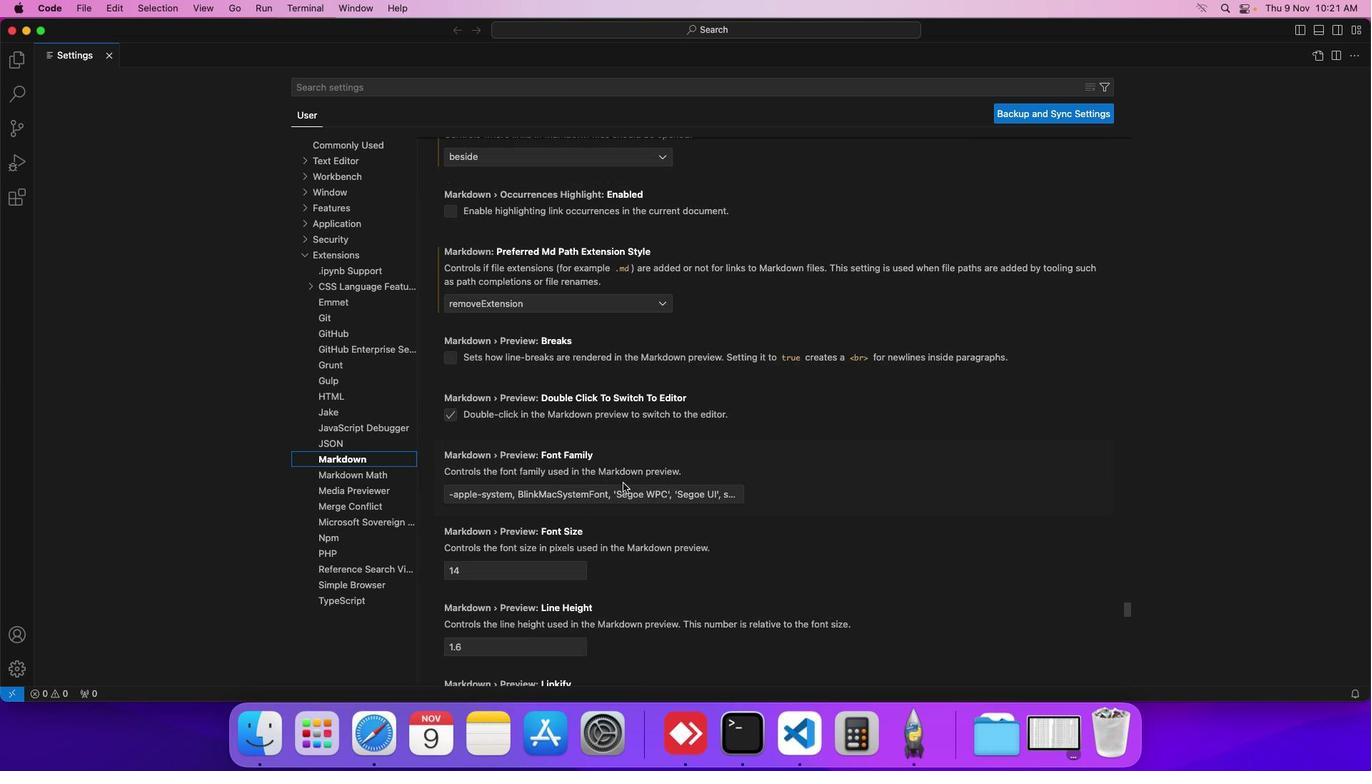 
Action: Mouse scrolled (617, 492) with delta (24, 123)
Screenshot: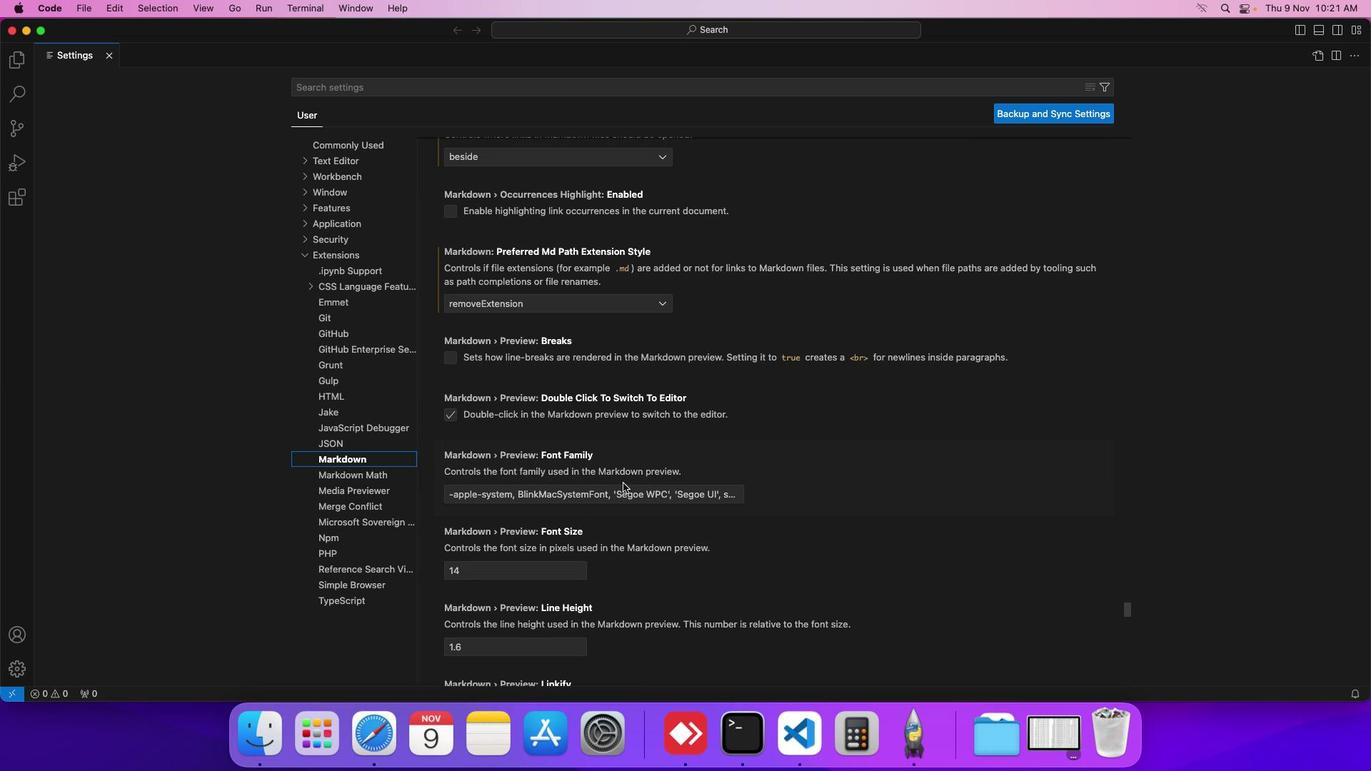 
Action: Mouse scrolled (617, 492) with delta (24, 123)
Screenshot: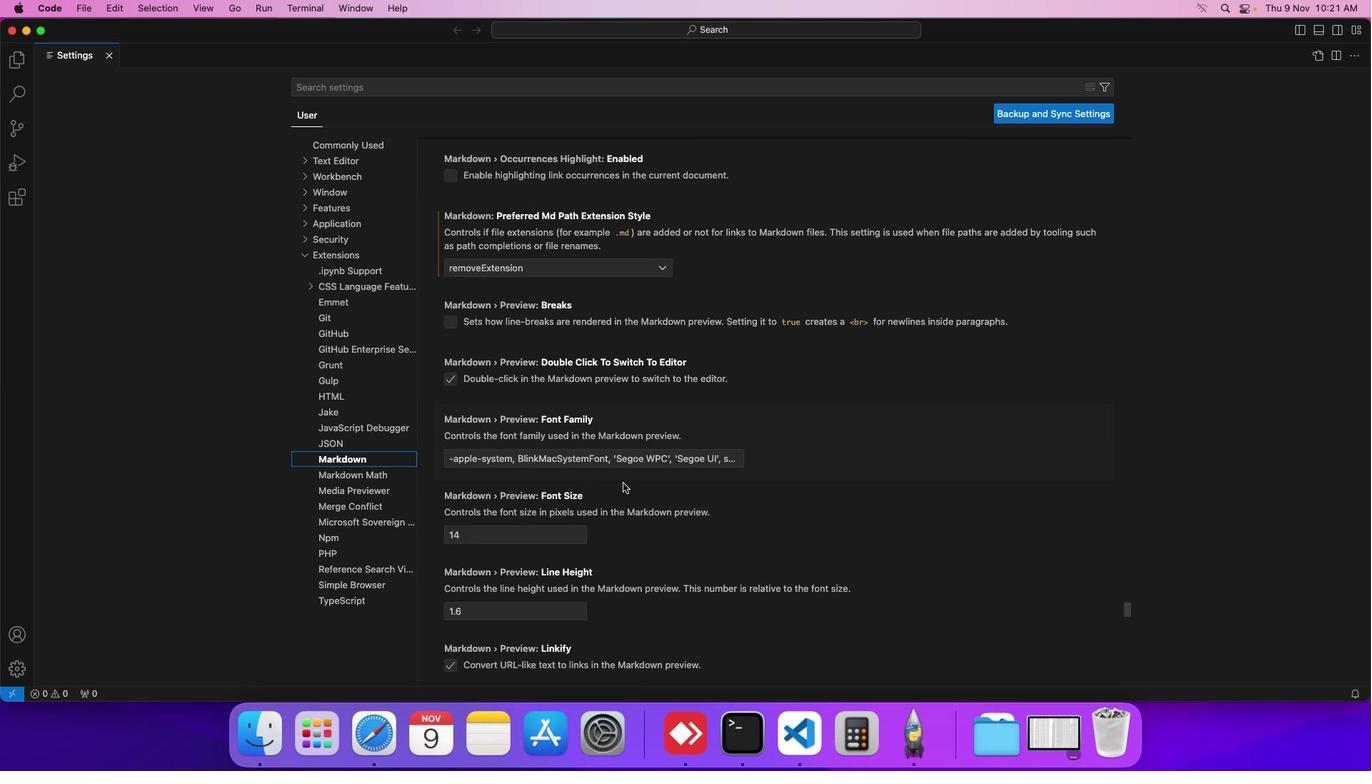 
Action: Mouse scrolled (617, 492) with delta (24, 123)
Screenshot: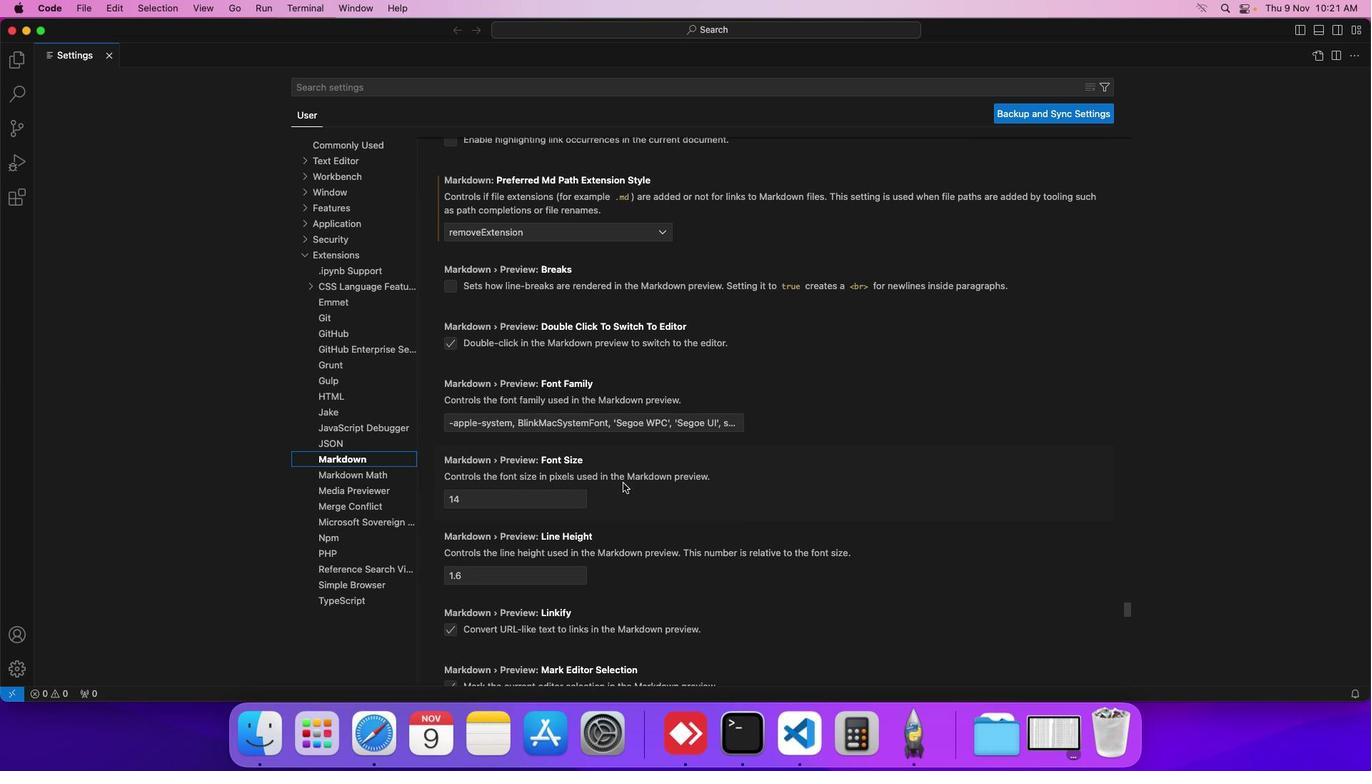 
Action: Mouse scrolled (617, 492) with delta (24, 123)
Screenshot: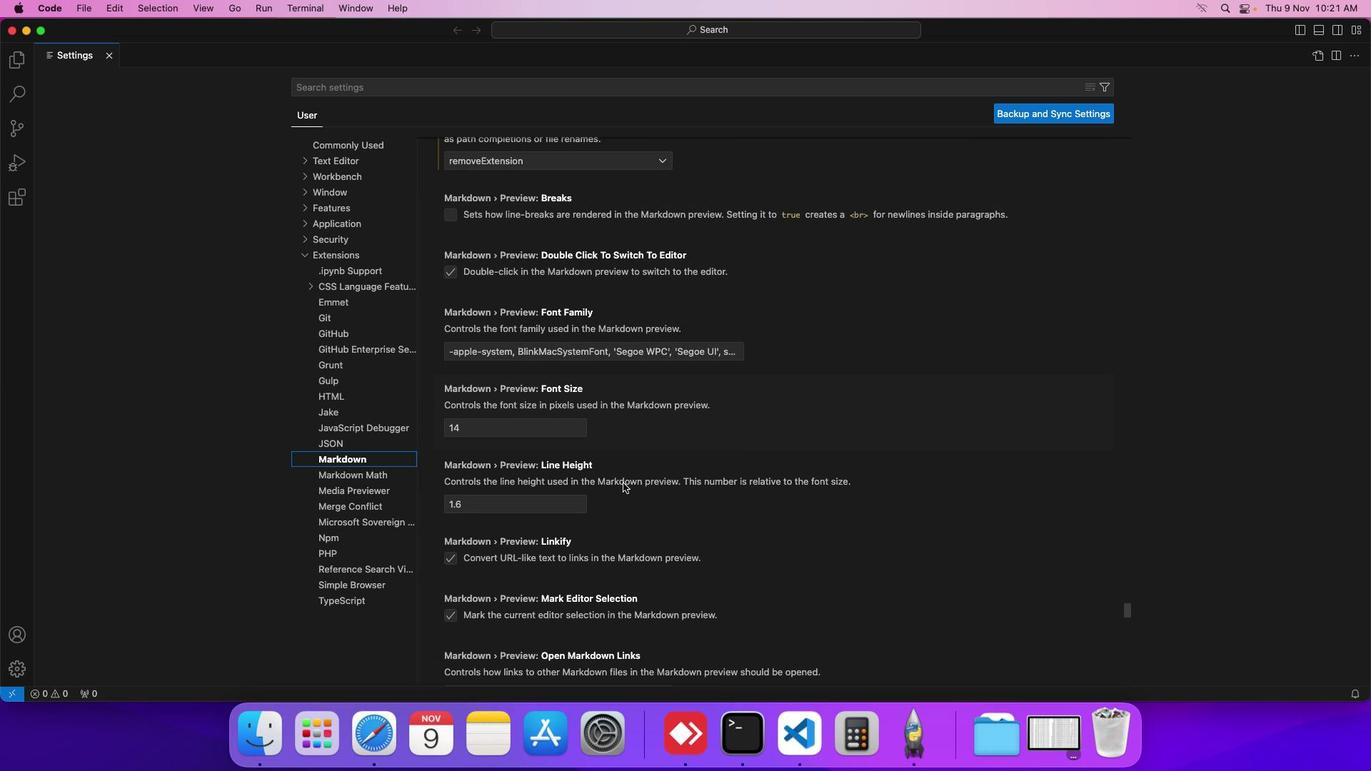 
Action: Mouse scrolled (617, 492) with delta (24, 123)
Screenshot: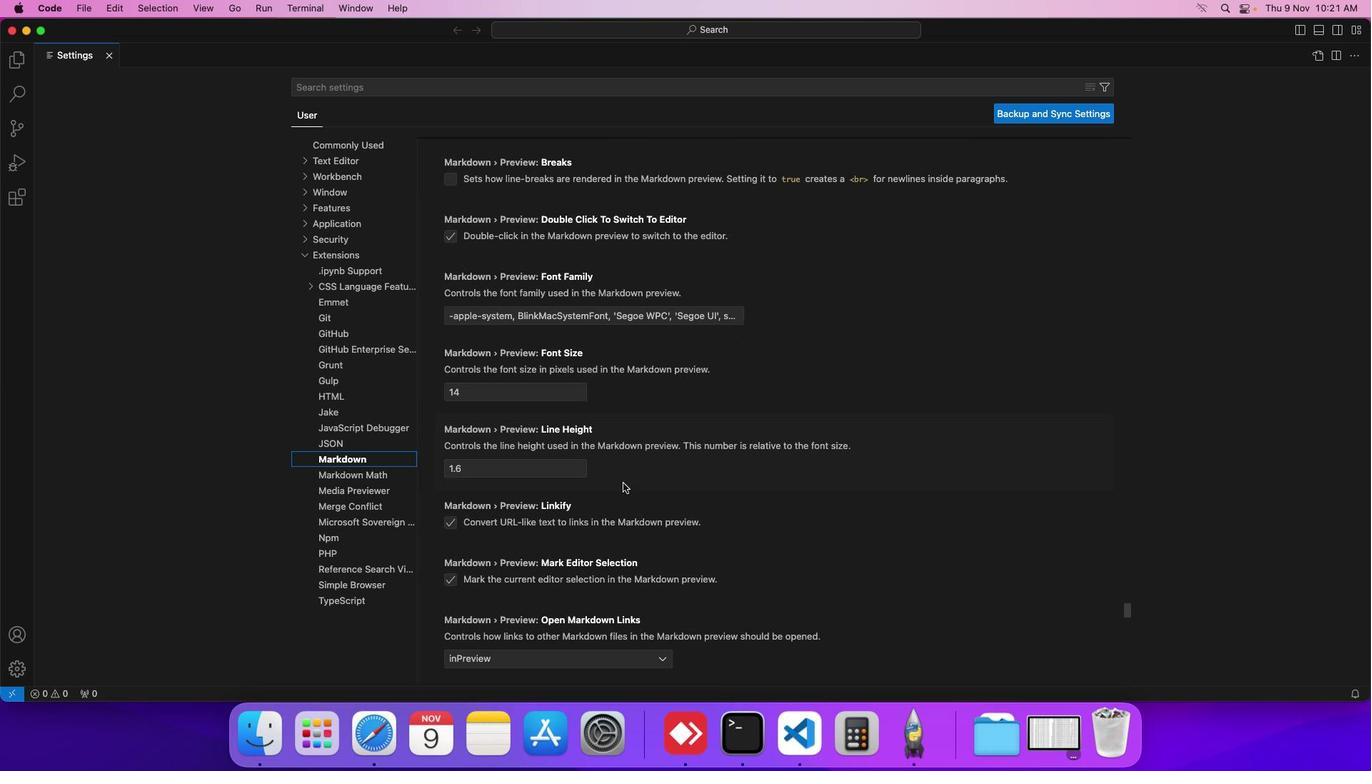 
Action: Mouse scrolled (617, 492) with delta (24, 123)
Screenshot: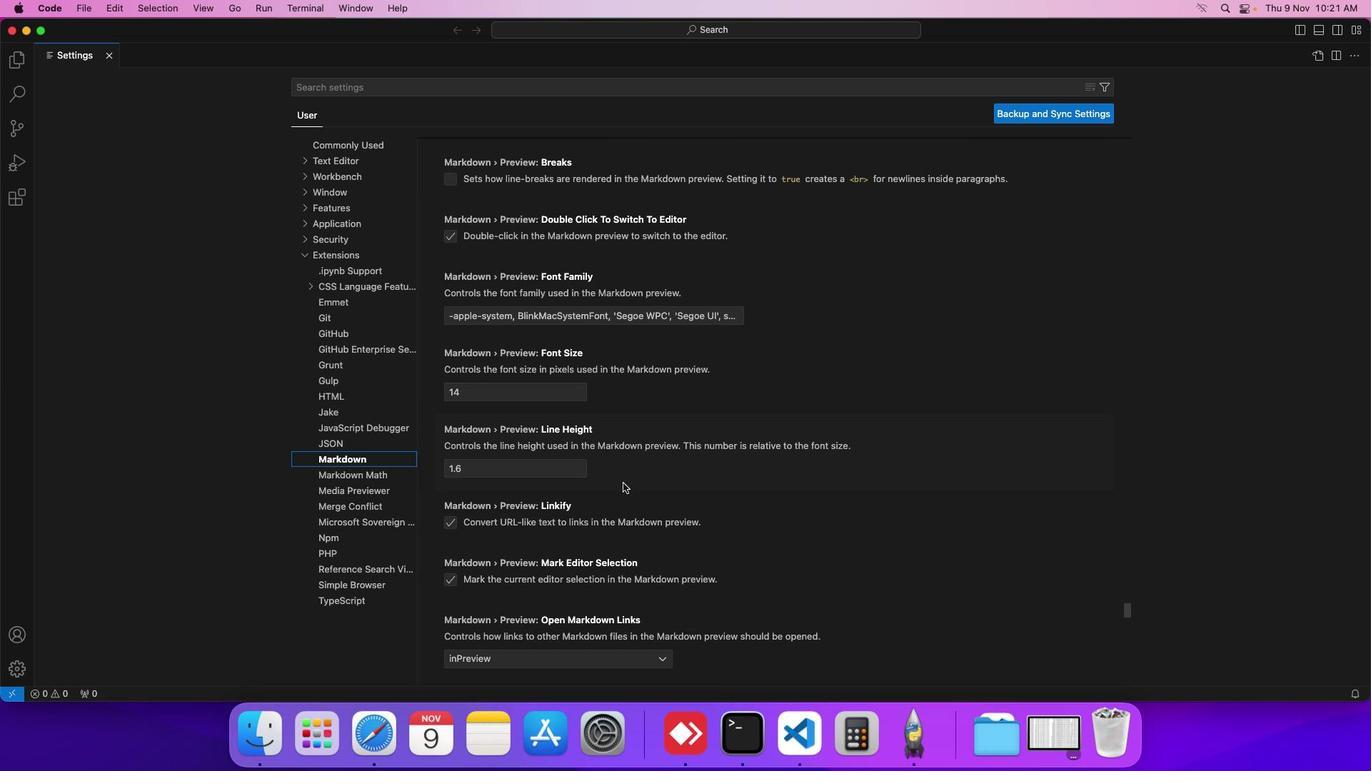 
Action: Mouse scrolled (617, 492) with delta (24, 123)
Screenshot: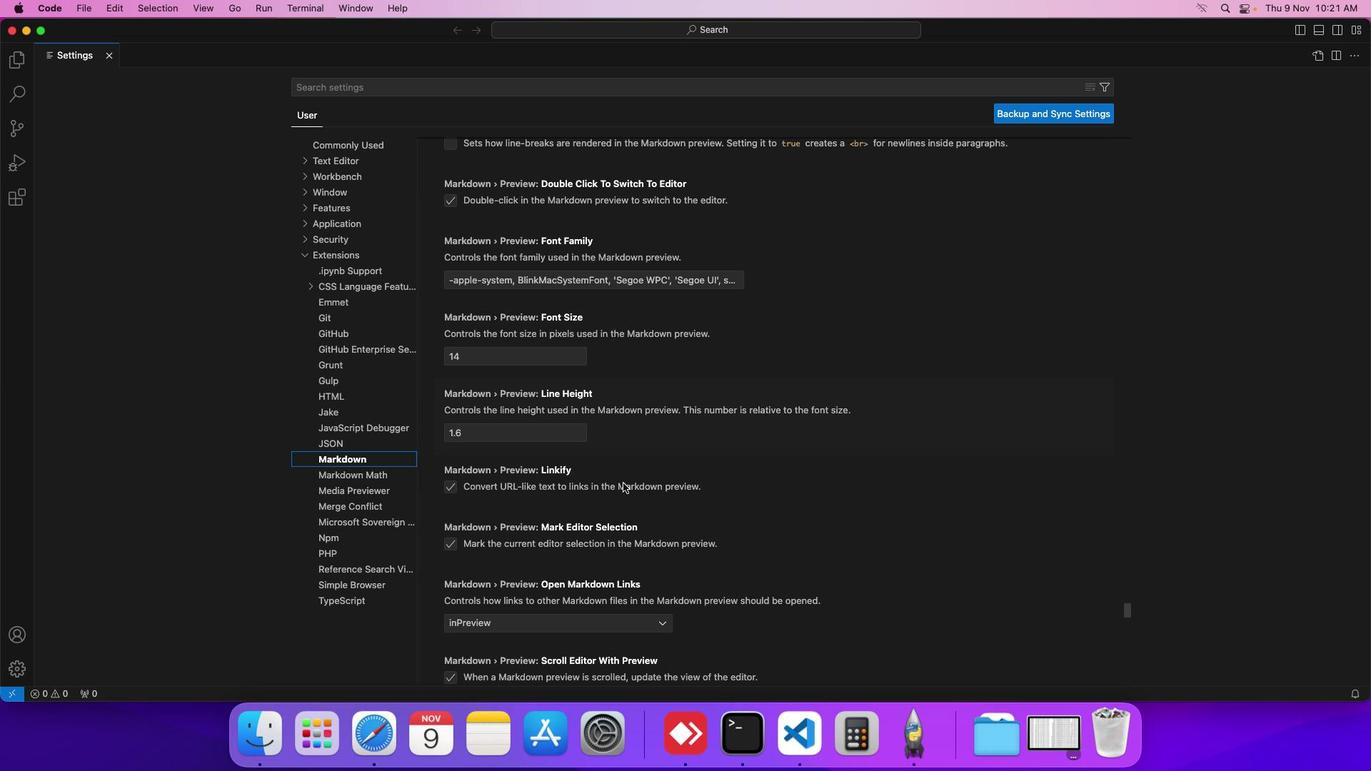 
Action: Mouse scrolled (617, 492) with delta (24, 123)
Screenshot: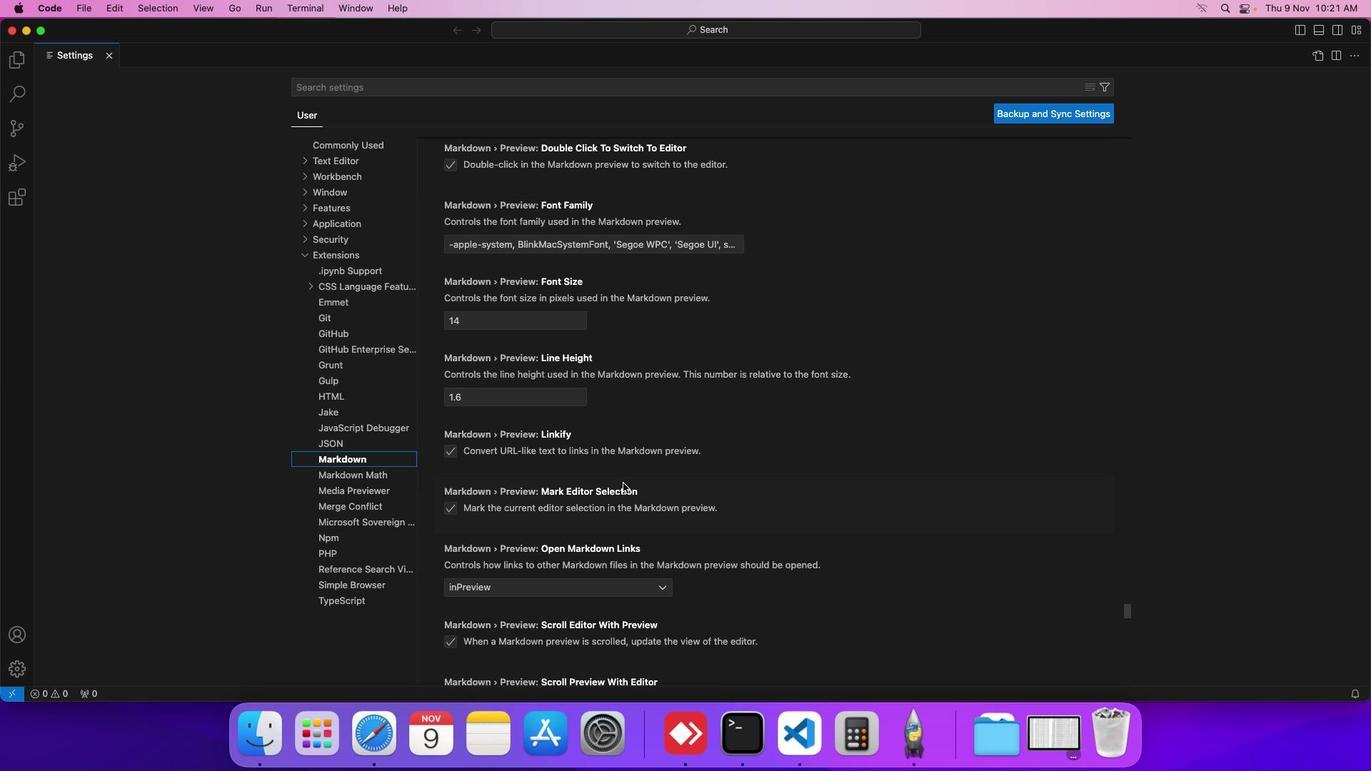 
Action: Mouse scrolled (617, 492) with delta (24, 123)
Screenshot: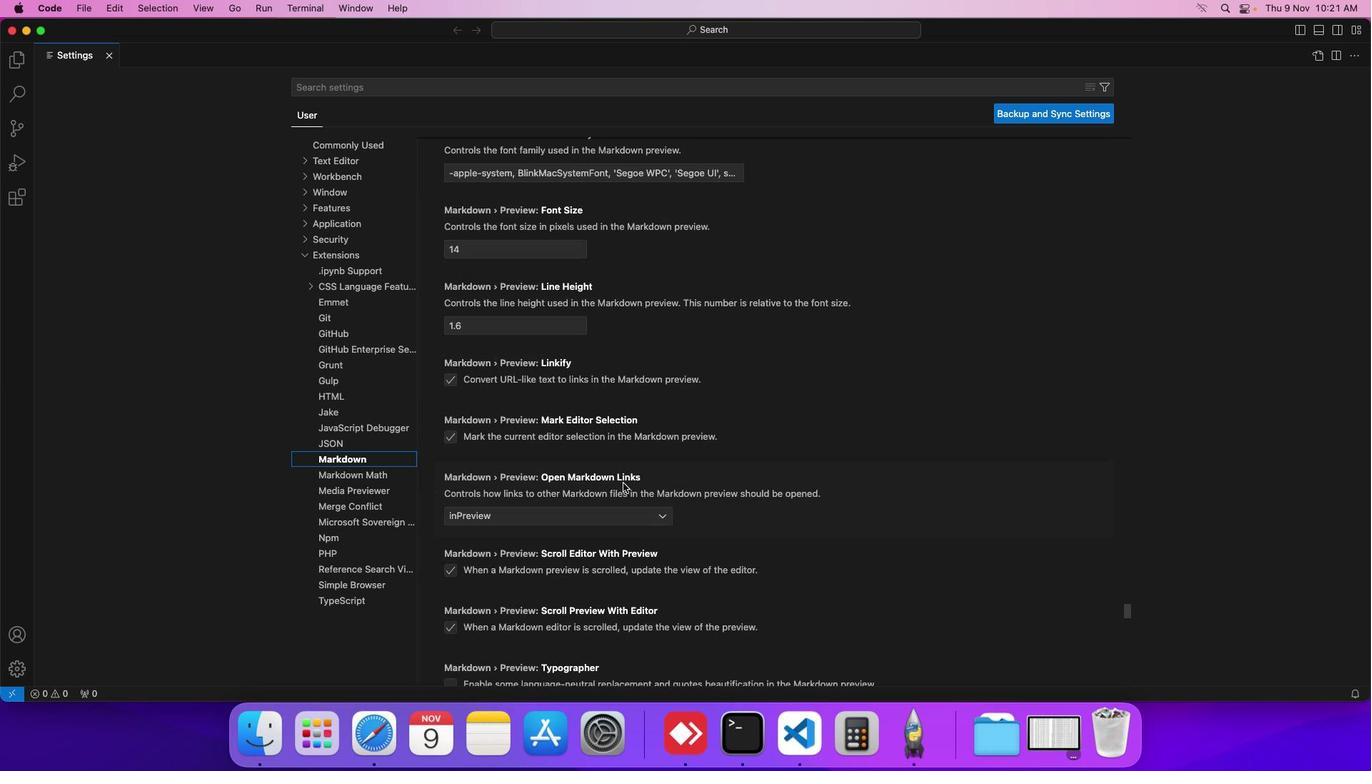 
Action: Mouse scrolled (617, 492) with delta (24, 123)
Screenshot: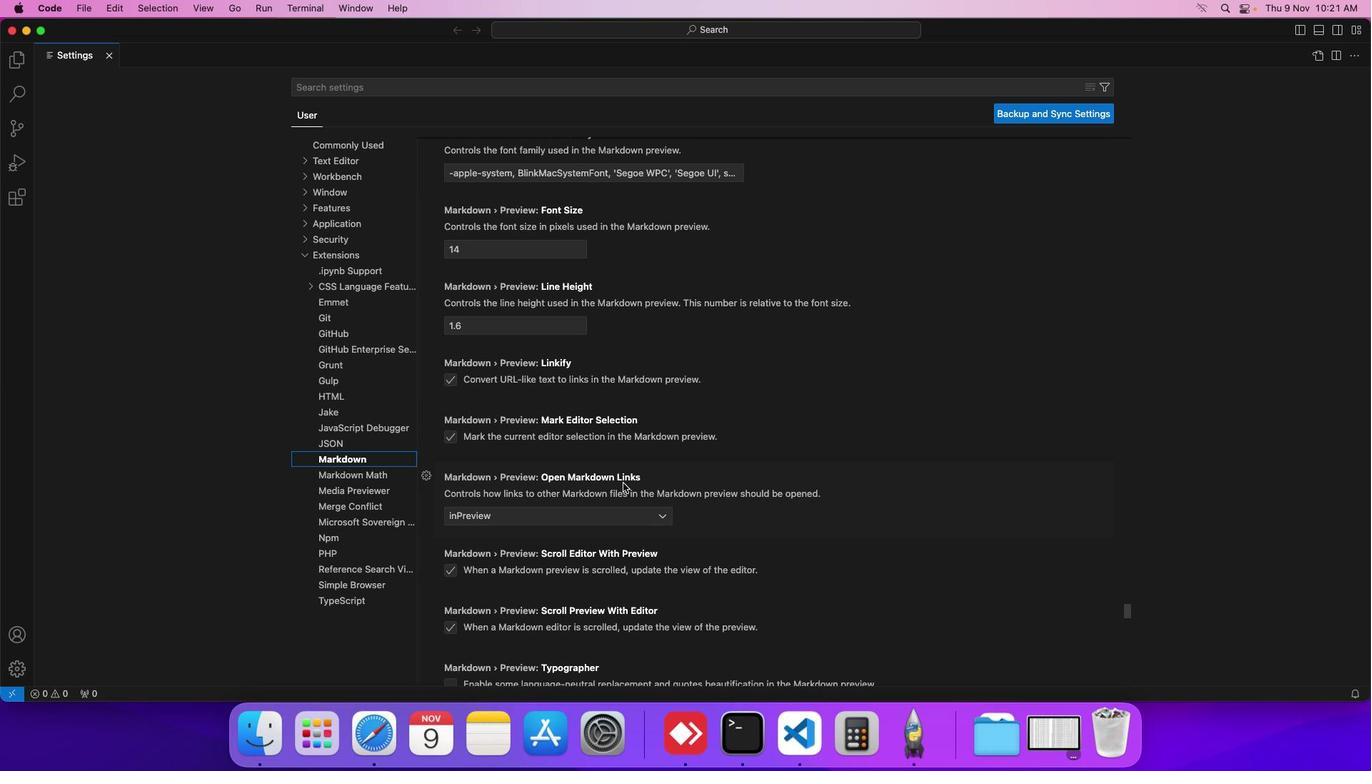 
Action: Mouse moved to (564, 513)
Screenshot: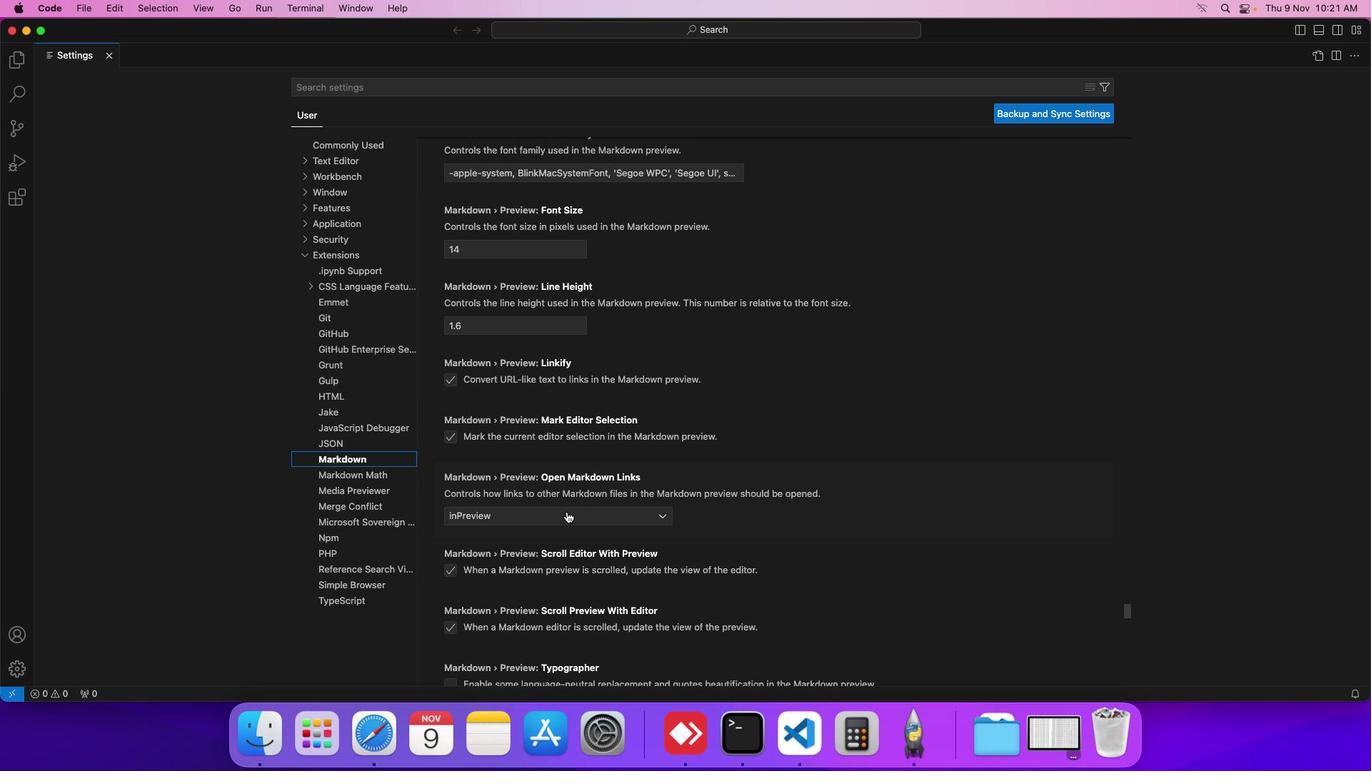 
Action: Mouse pressed left at (564, 513)
Screenshot: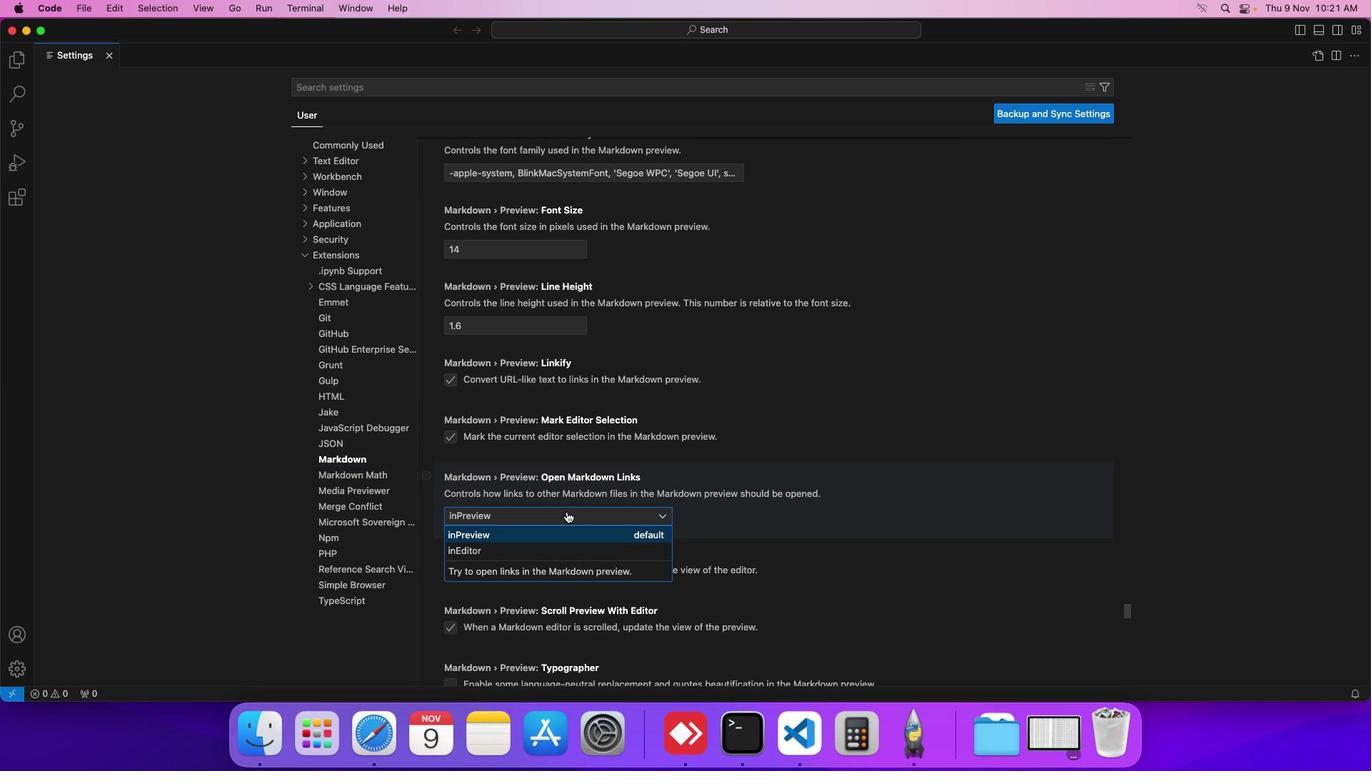 
Action: Mouse moved to (505, 540)
Screenshot: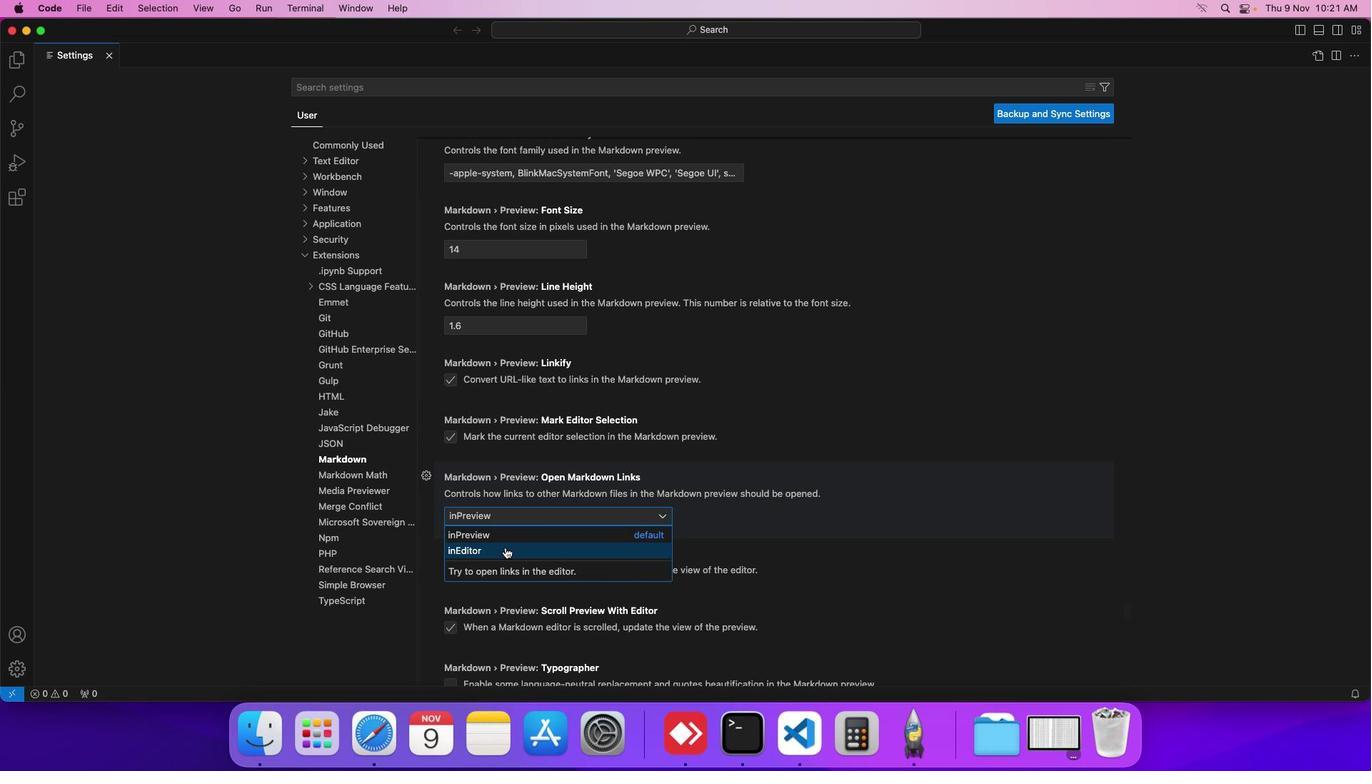 
Action: Mouse pressed left at (505, 540)
Screenshot: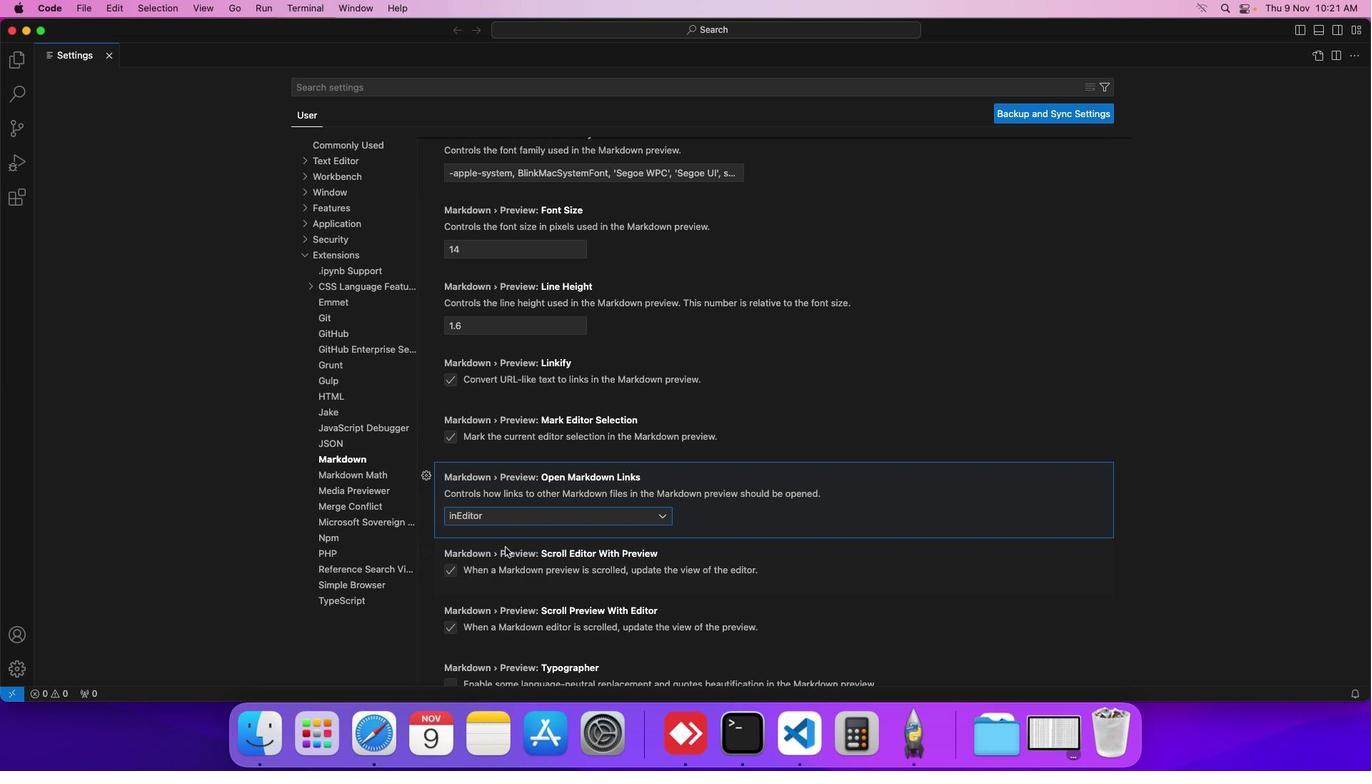 
Action: Mouse moved to (541, 524)
Screenshot: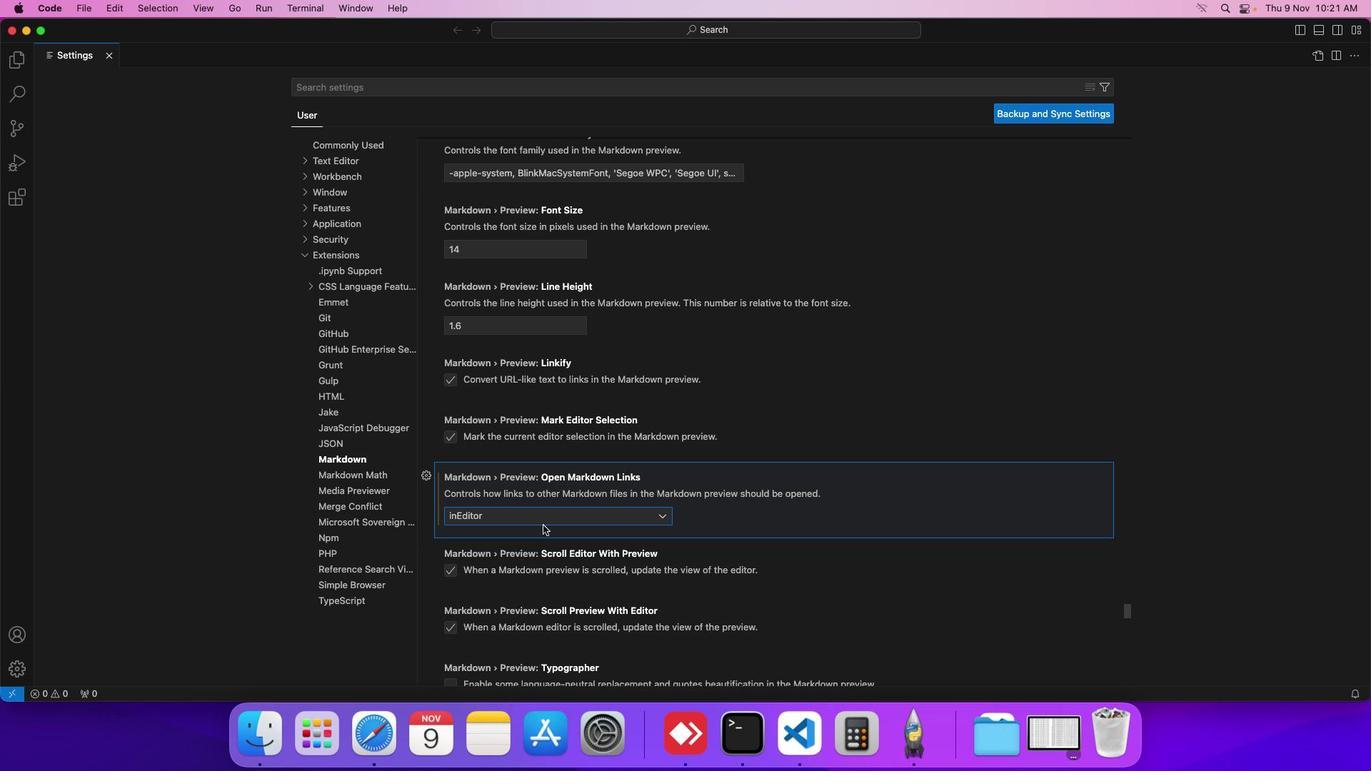 
